 Task: Find connections with filter location Juye with filter topic #homes with filter profile language French with filter current company Careernet with filter school Hemchandracharya North Gujarat University with filter industry Airlines and Aviation with filter service category Information Security with filter keywords title Title Analyst
Action: Mouse moved to (478, 70)
Screenshot: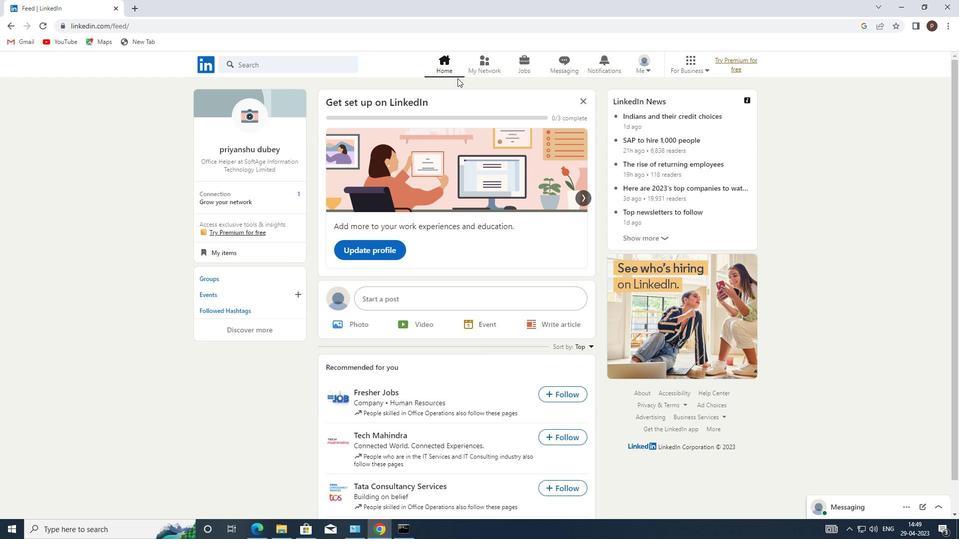 
Action: Mouse pressed left at (478, 70)
Screenshot: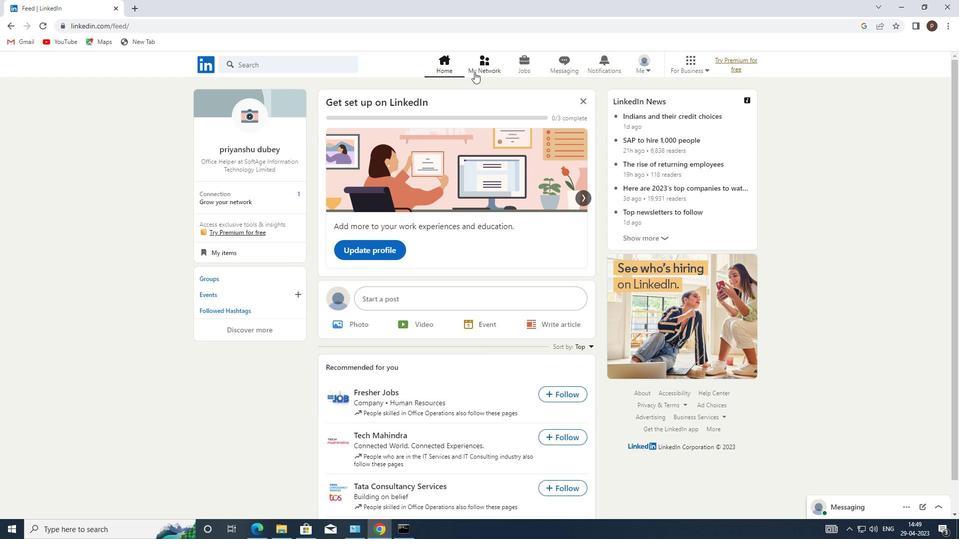 
Action: Mouse moved to (258, 119)
Screenshot: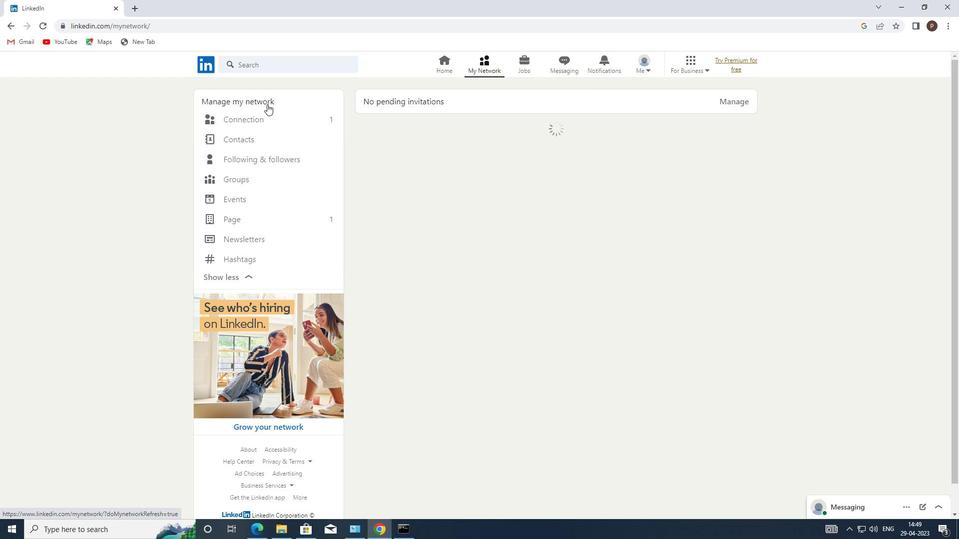 
Action: Mouse pressed left at (258, 119)
Screenshot: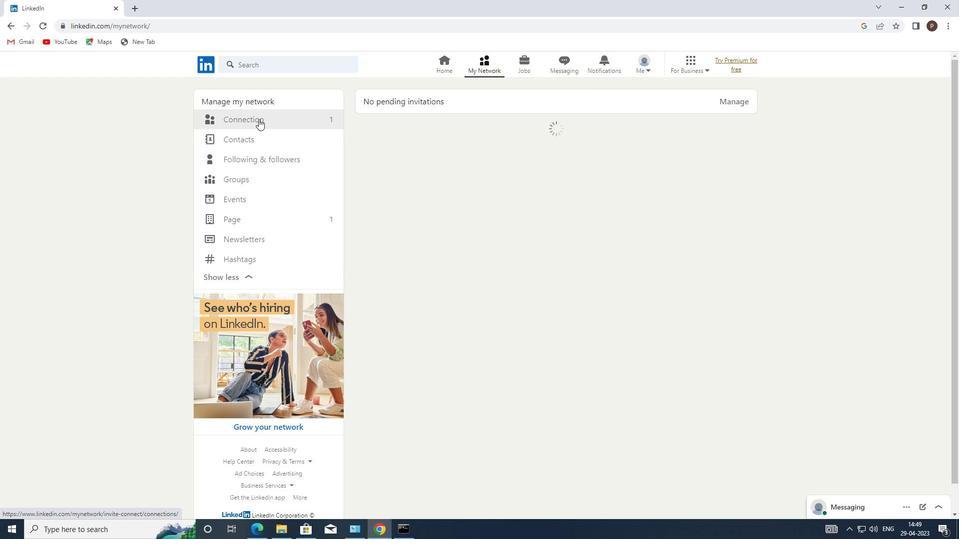 
Action: Mouse moved to (570, 122)
Screenshot: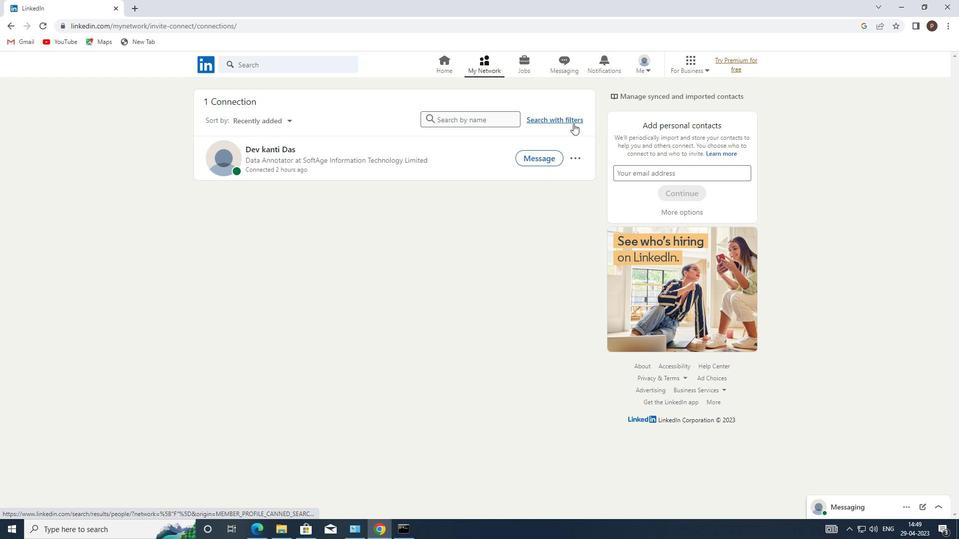 
Action: Mouse pressed left at (570, 122)
Screenshot: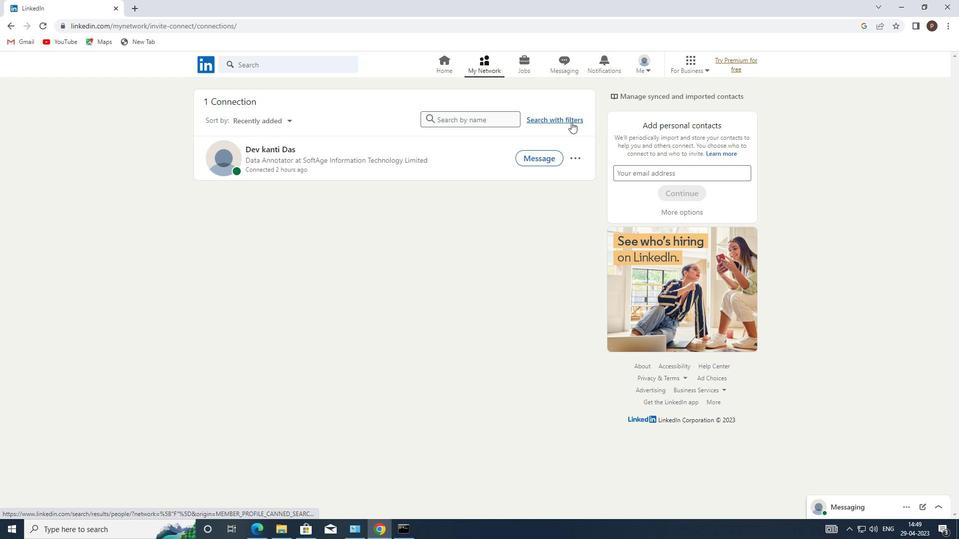 
Action: Mouse moved to (513, 92)
Screenshot: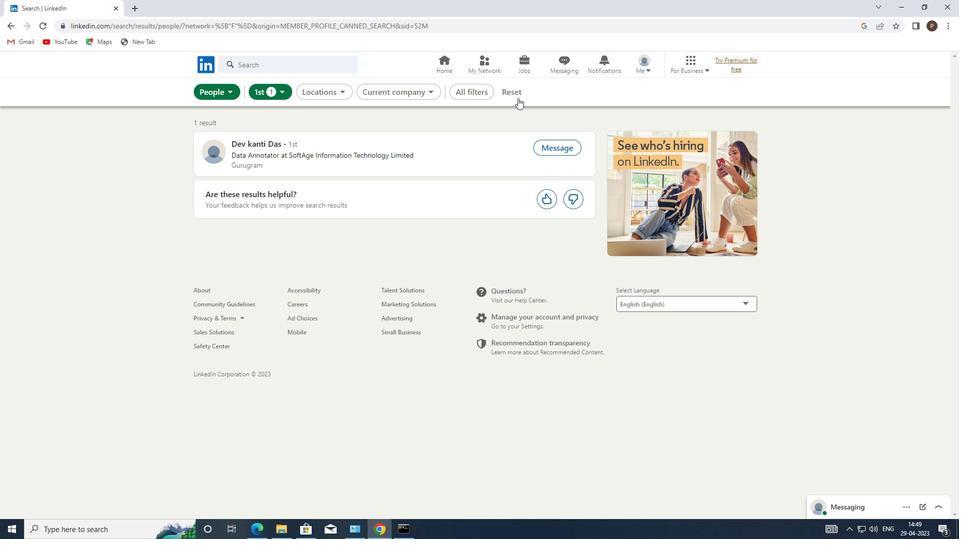 
Action: Mouse pressed left at (513, 92)
Screenshot: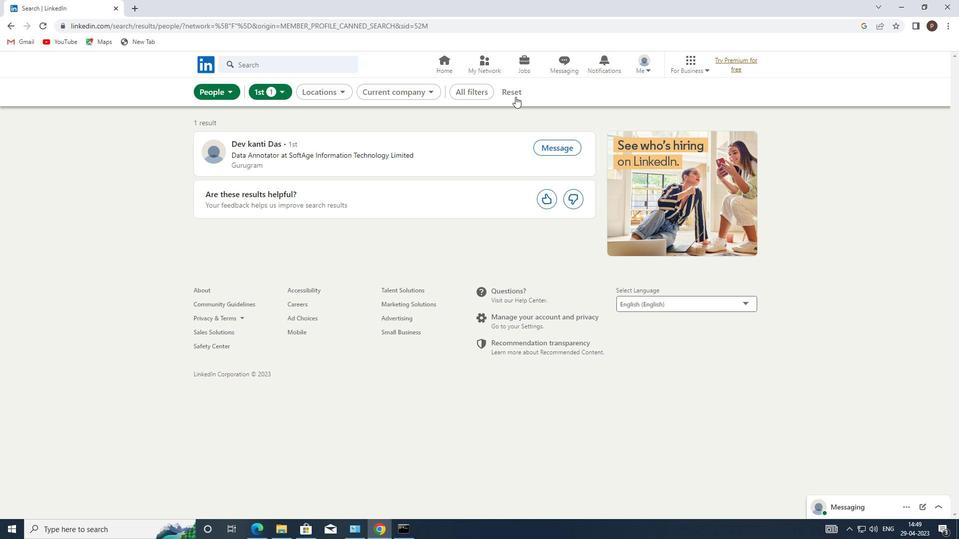 
Action: Mouse moved to (502, 92)
Screenshot: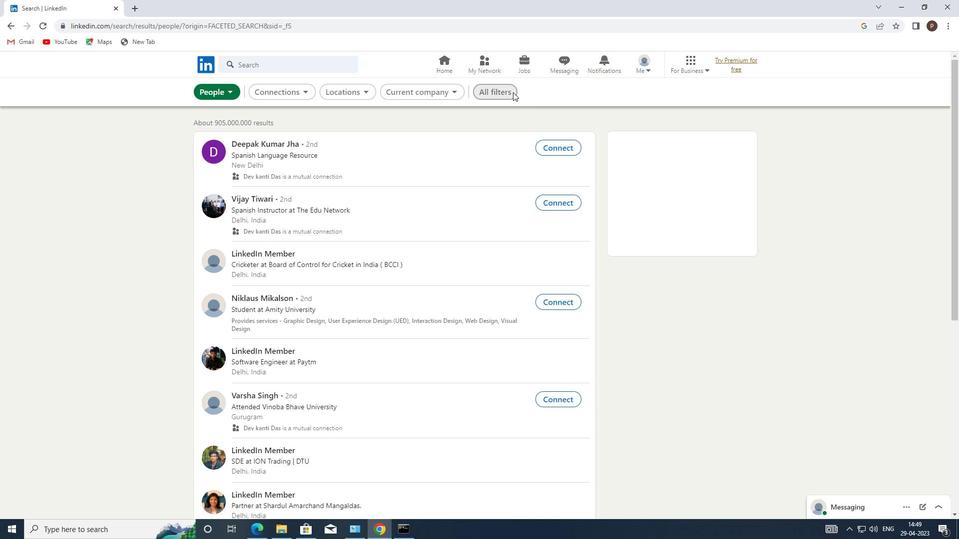 
Action: Mouse pressed left at (502, 92)
Screenshot: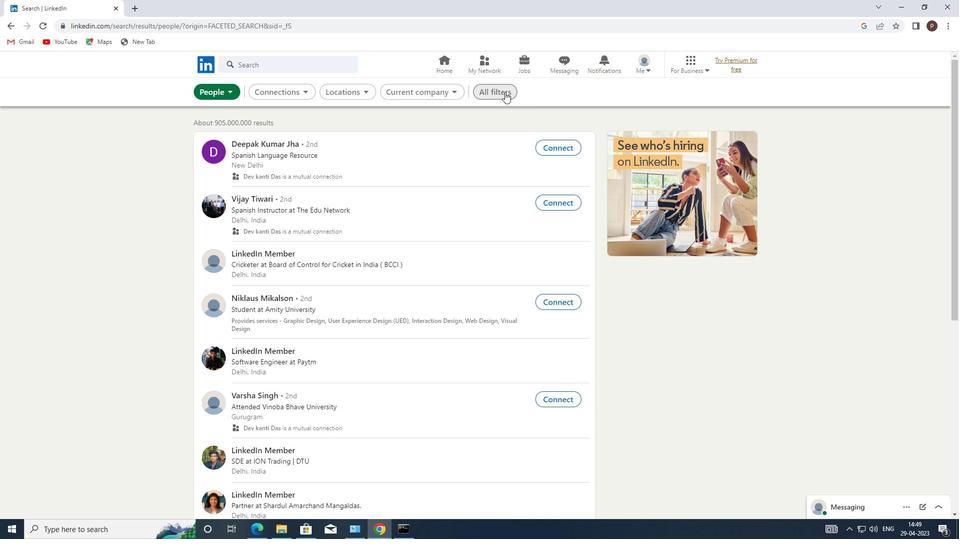 
Action: Mouse moved to (819, 352)
Screenshot: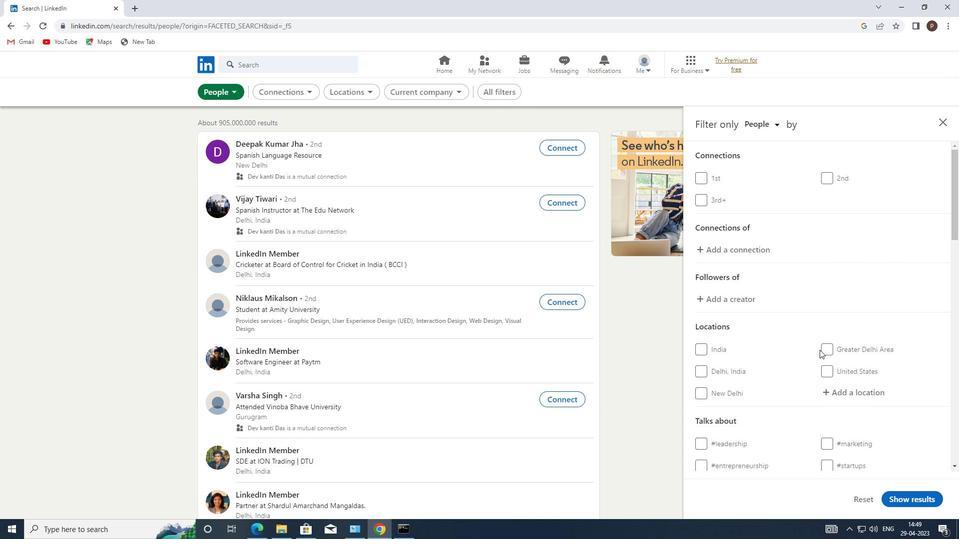
Action: Mouse scrolled (819, 351) with delta (0, 0)
Screenshot: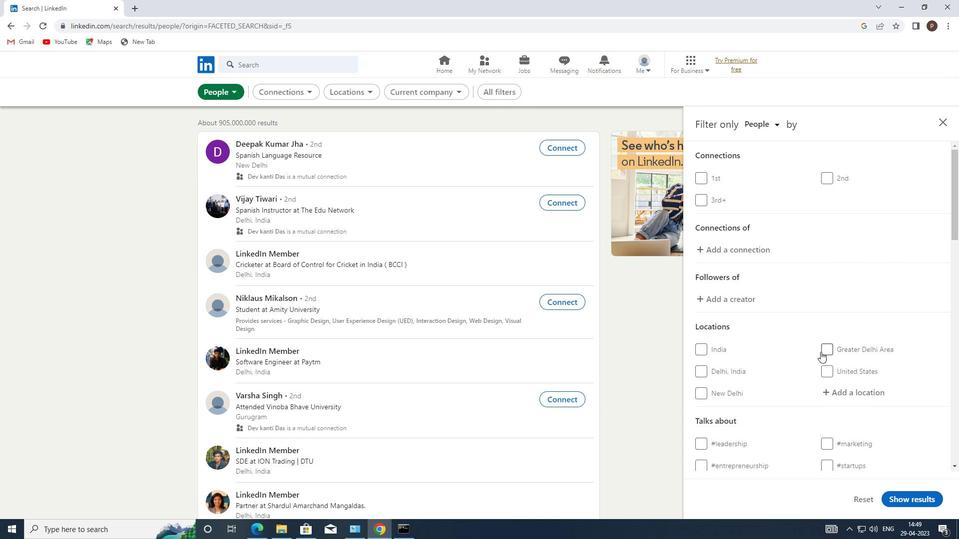 
Action: Mouse moved to (818, 351)
Screenshot: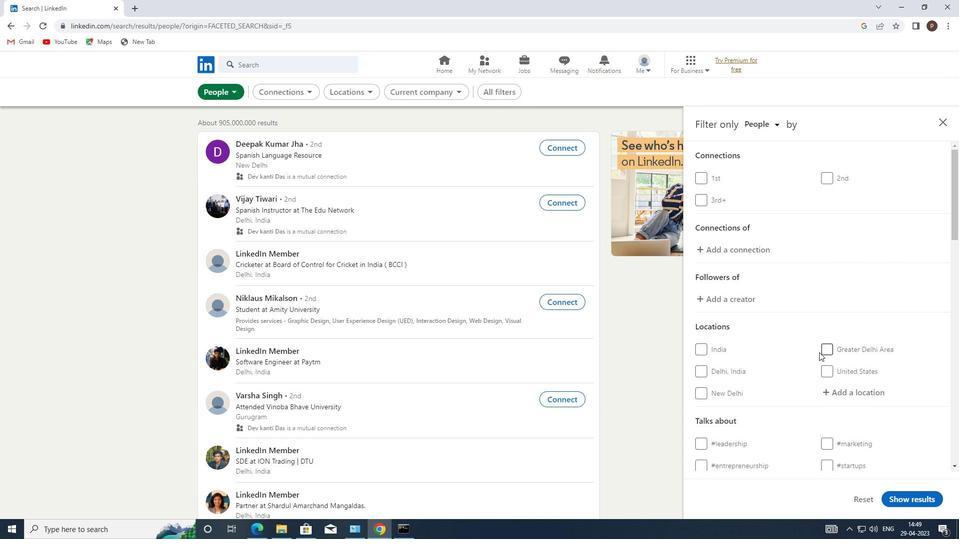 
Action: Mouse scrolled (818, 351) with delta (0, 0)
Screenshot: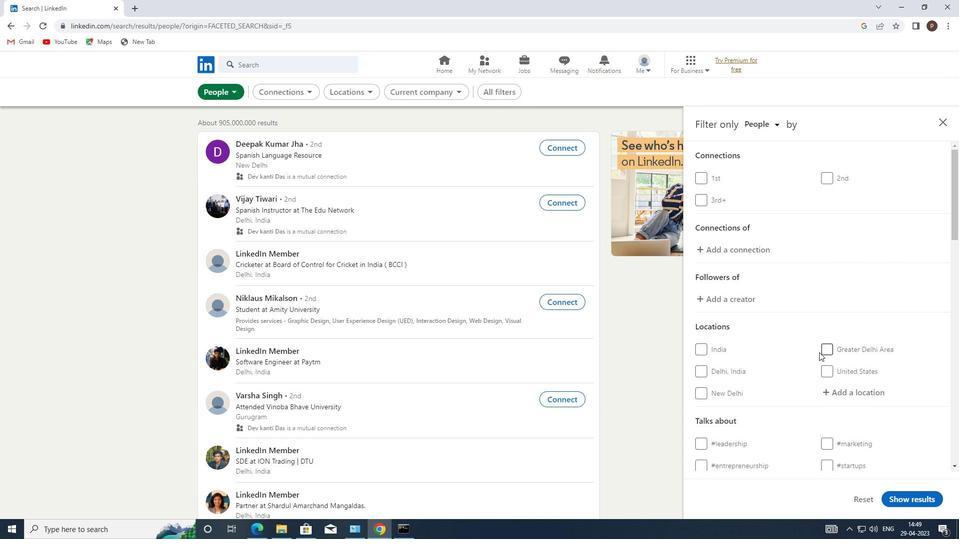 
Action: Mouse moved to (837, 293)
Screenshot: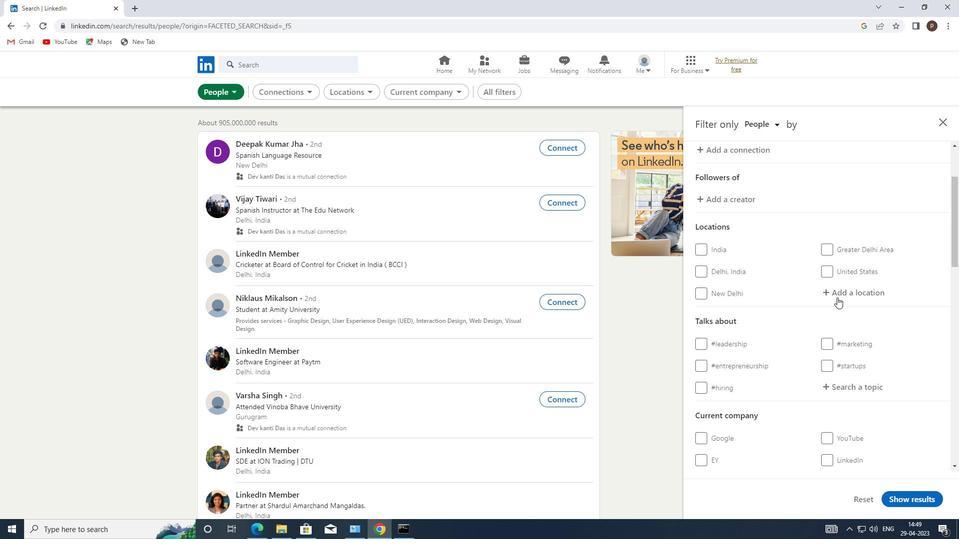 
Action: Mouse pressed left at (837, 293)
Screenshot: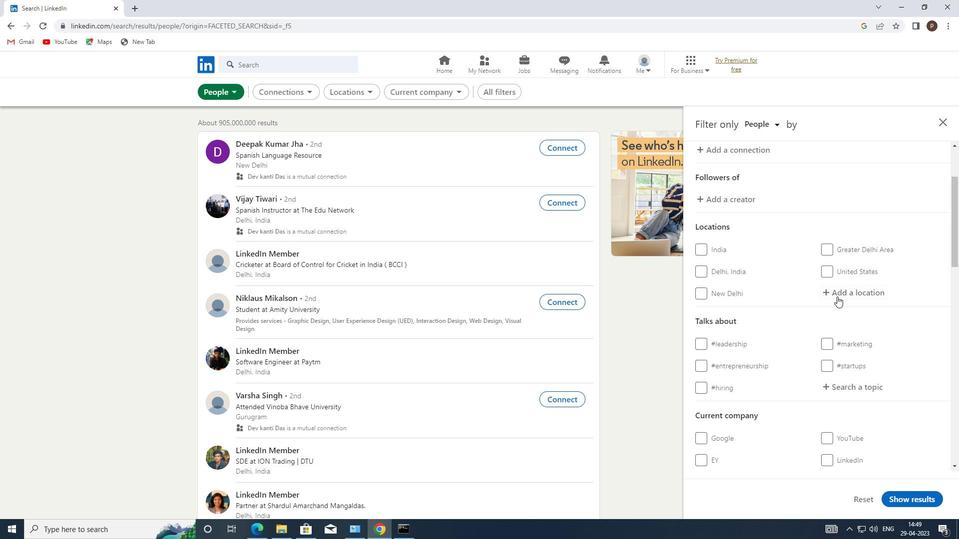 
Action: Key pressed j<Key.caps_lock>uye<Key.space>
Screenshot: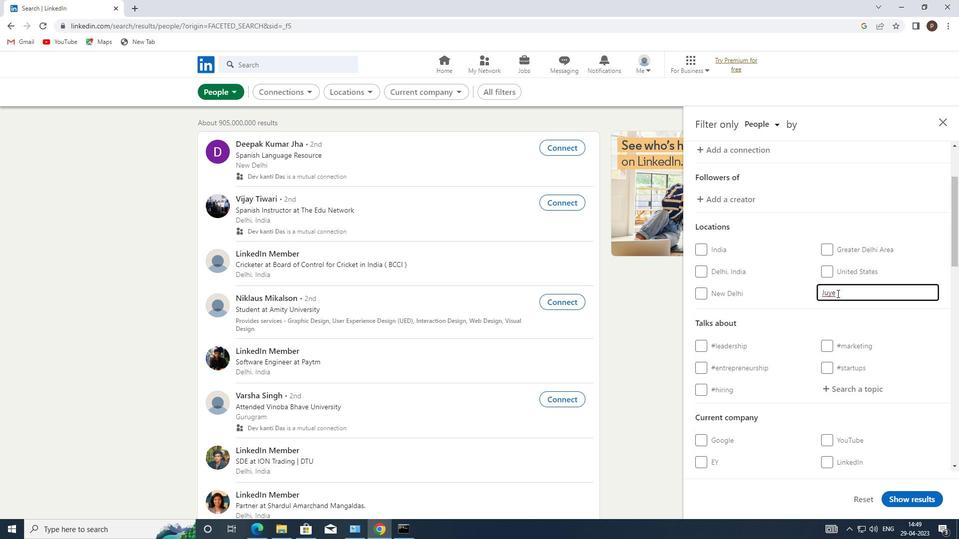 
Action: Mouse moved to (832, 390)
Screenshot: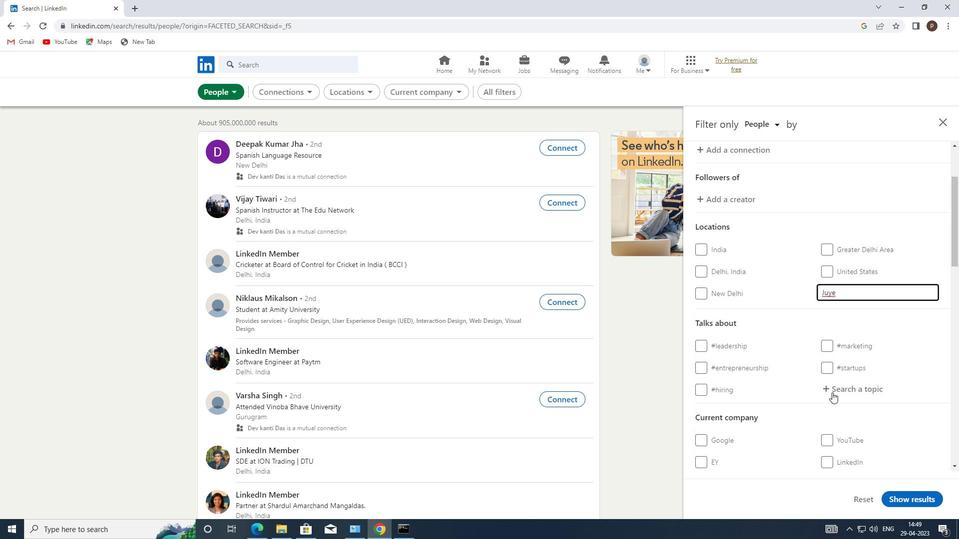 
Action: Mouse pressed left at (832, 390)
Screenshot: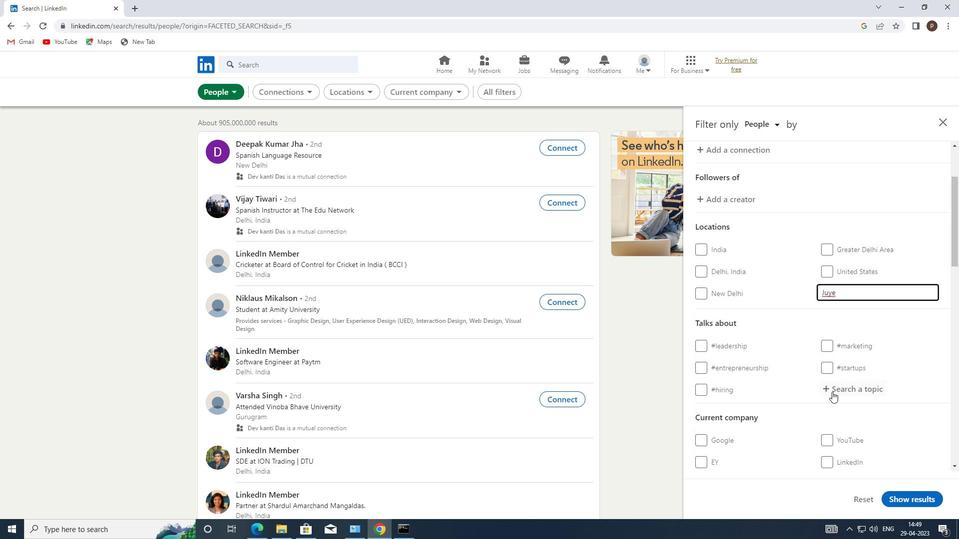 
Action: Mouse moved to (832, 389)
Screenshot: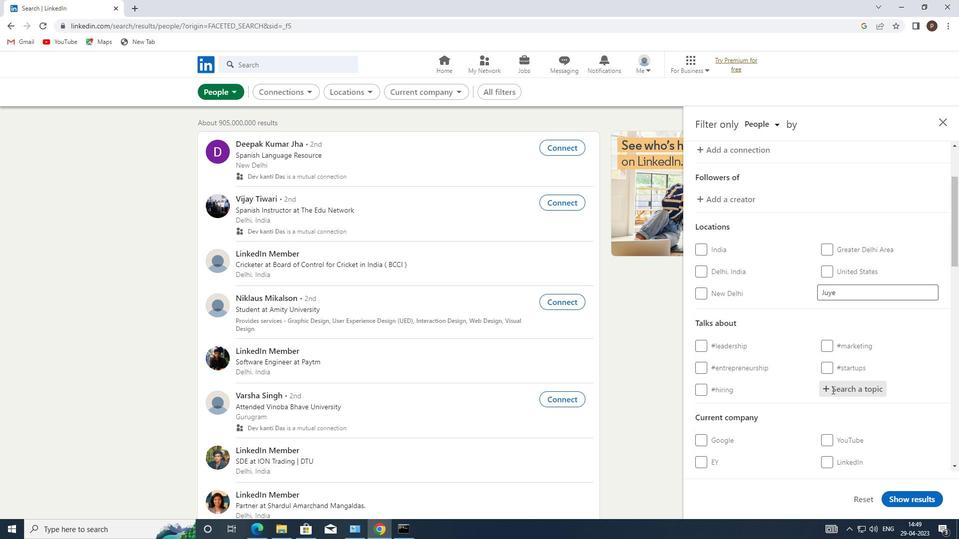 
Action: Mouse pressed left at (832, 389)
Screenshot: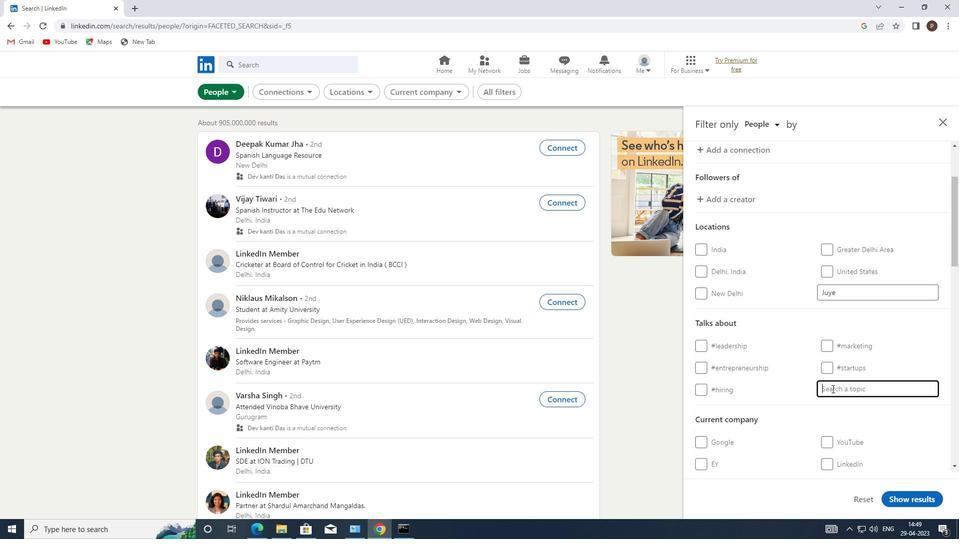 
Action: Key pressed <Key.shift>#HOMES
Screenshot: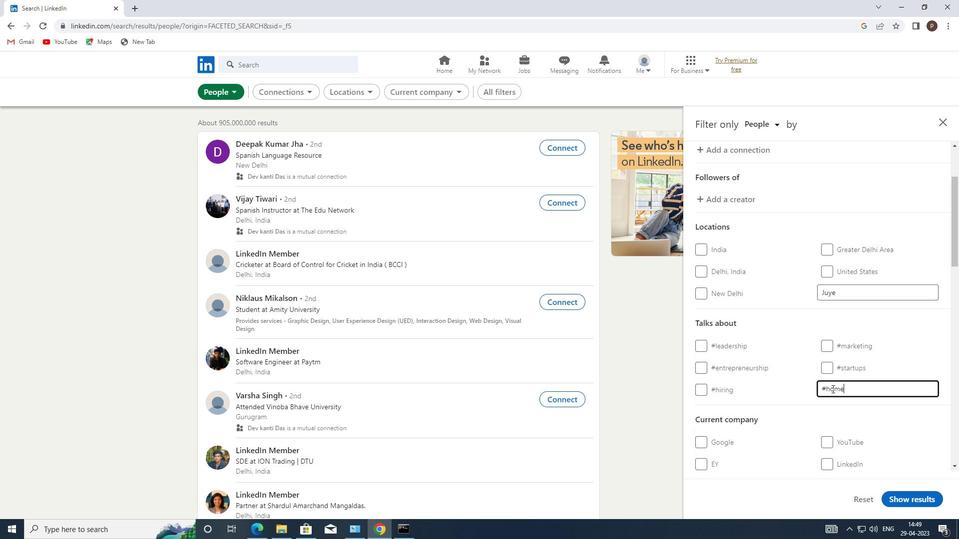 
Action: Mouse moved to (782, 419)
Screenshot: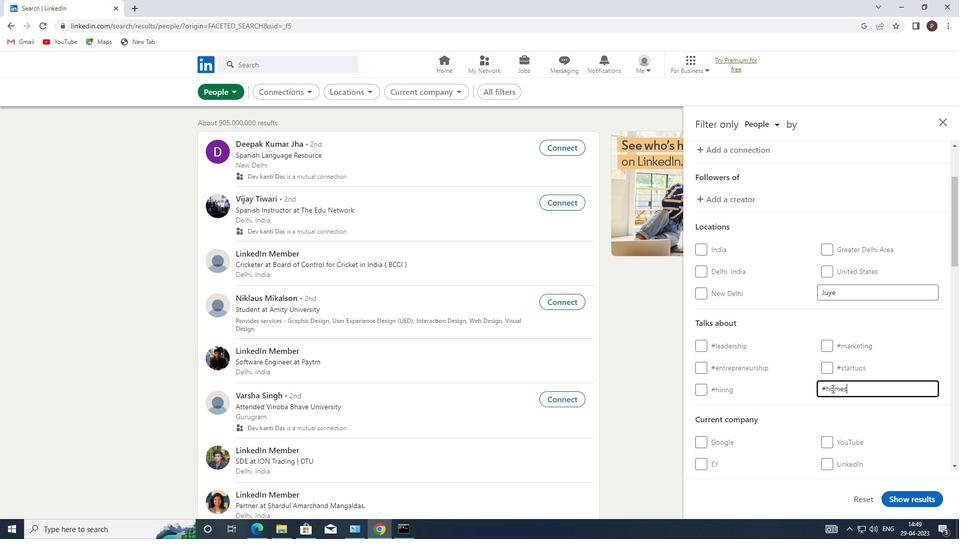 
Action: Mouse scrolled (782, 418) with delta (0, 0)
Screenshot: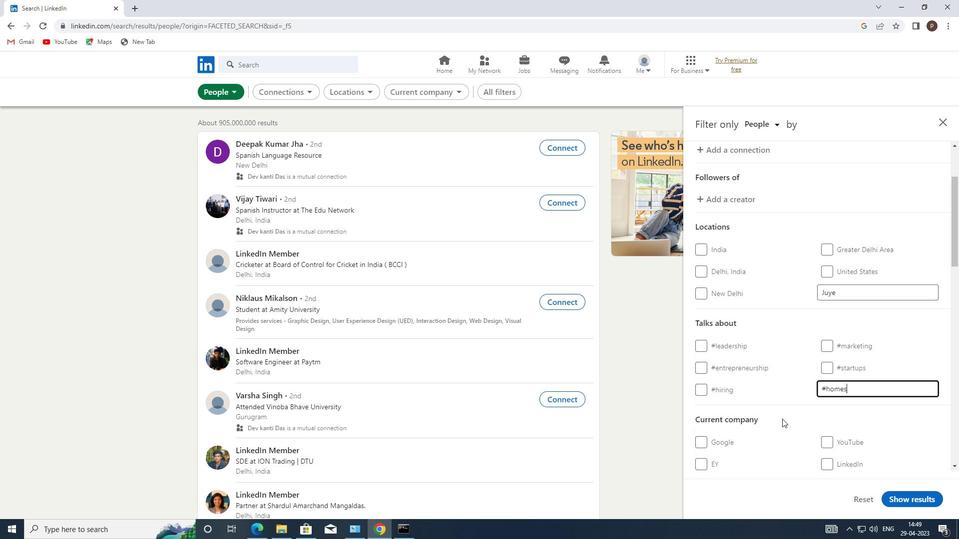 
Action: Mouse scrolled (782, 418) with delta (0, 0)
Screenshot: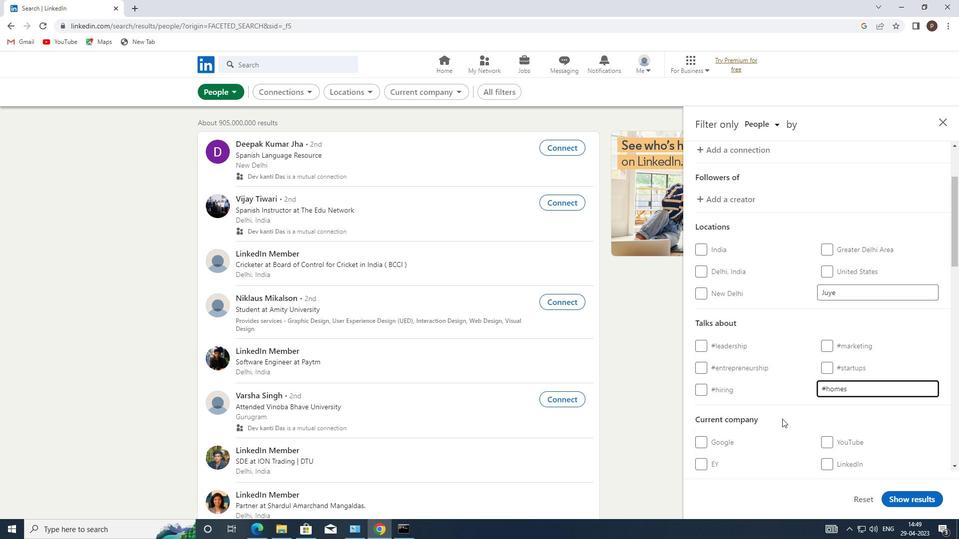 
Action: Mouse moved to (768, 407)
Screenshot: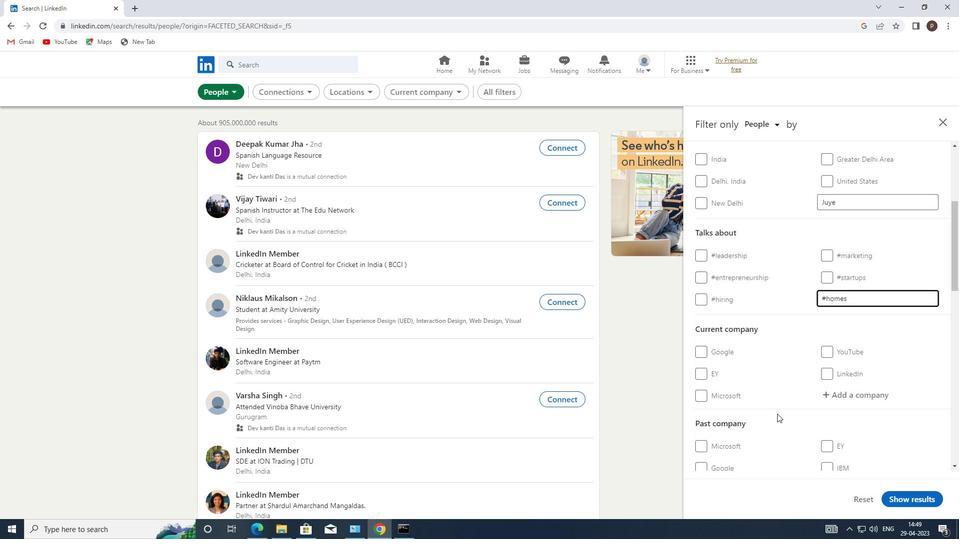 
Action: Mouse scrolled (768, 406) with delta (0, 0)
Screenshot: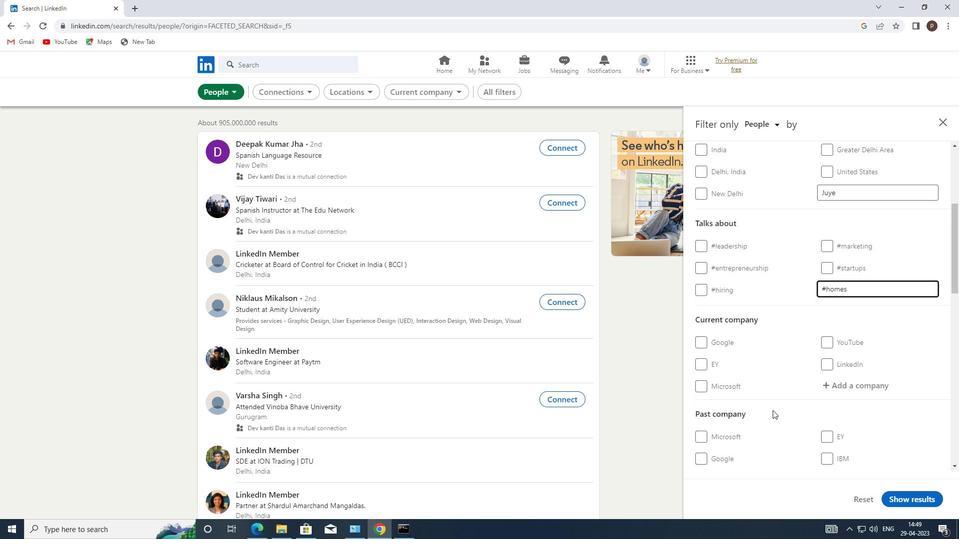 
Action: Mouse scrolled (768, 406) with delta (0, 0)
Screenshot: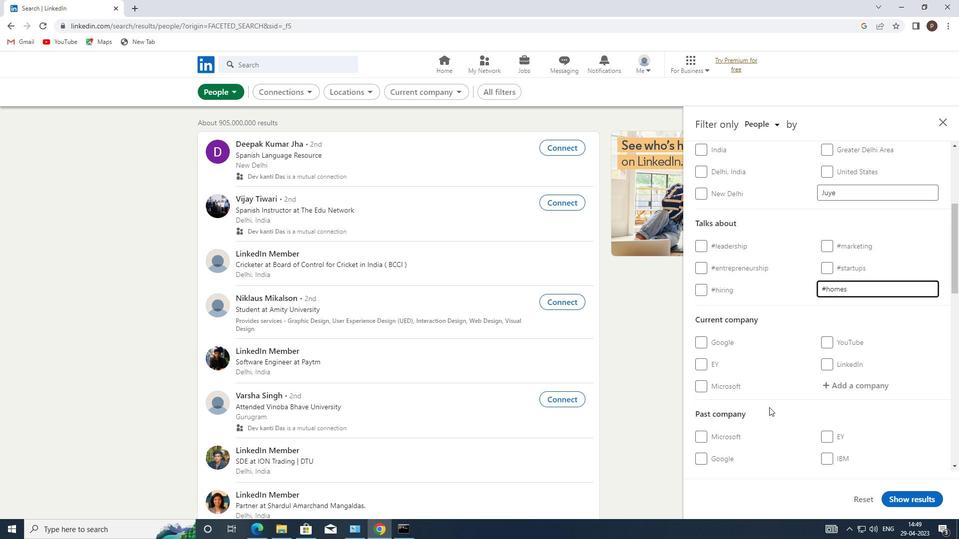 
Action: Mouse moved to (805, 408)
Screenshot: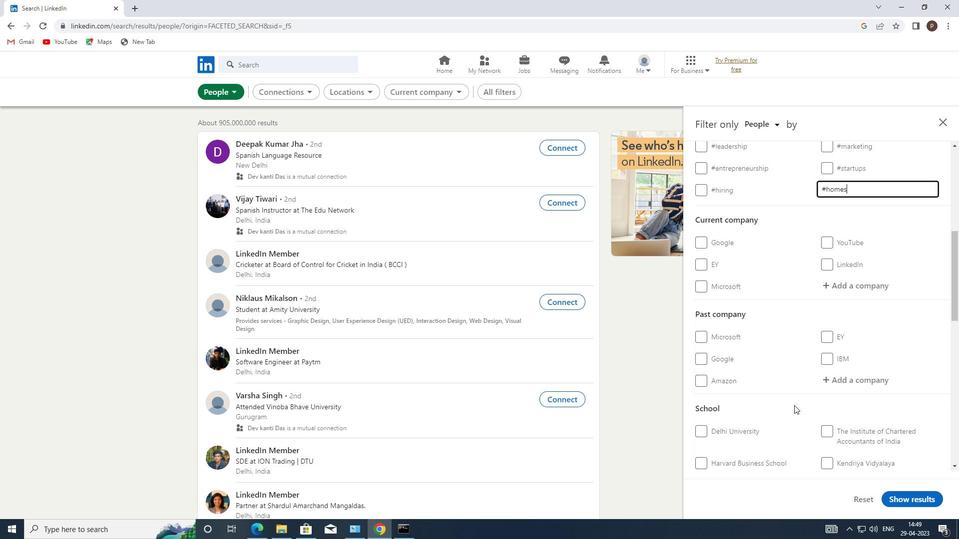 
Action: Mouse scrolled (805, 408) with delta (0, 0)
Screenshot: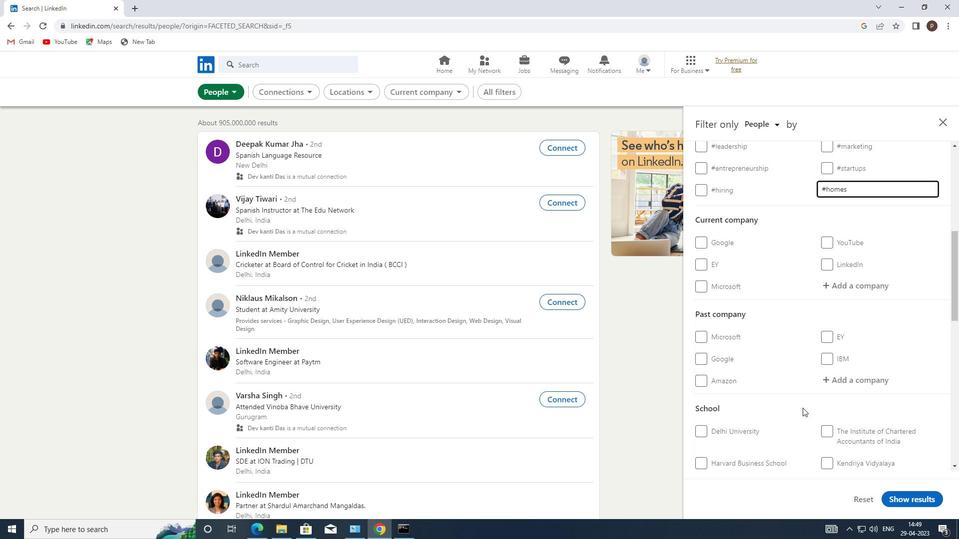 
Action: Mouse moved to (805, 409)
Screenshot: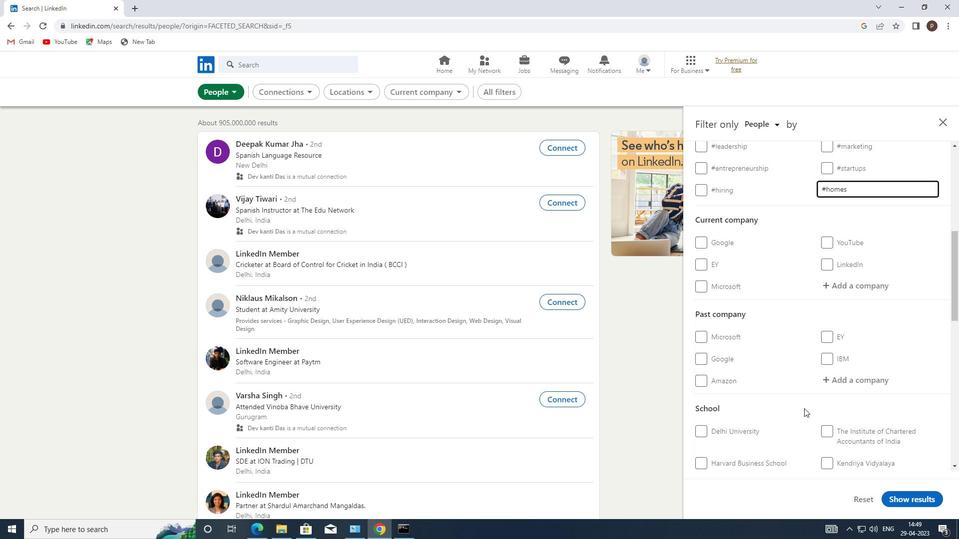 
Action: Mouse scrolled (805, 408) with delta (0, 0)
Screenshot: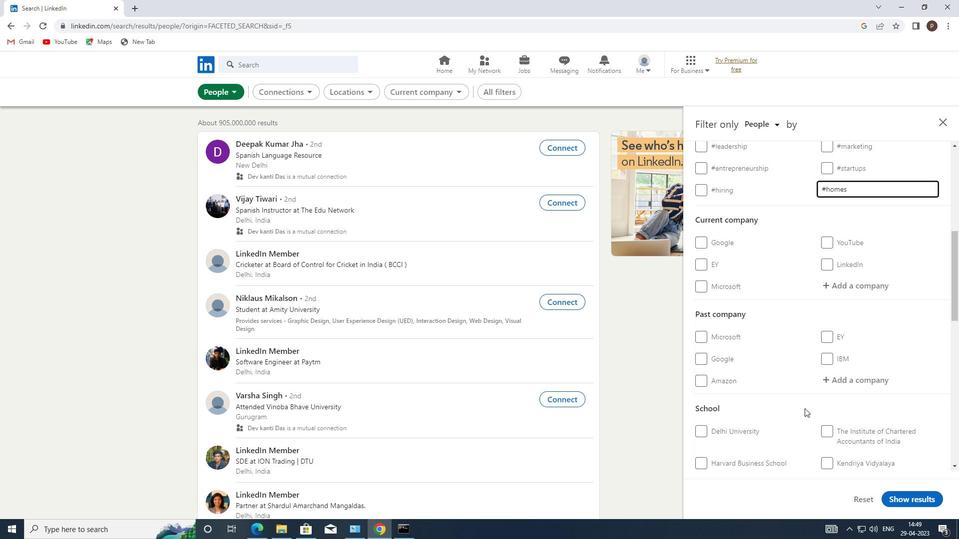
Action: Mouse moved to (788, 404)
Screenshot: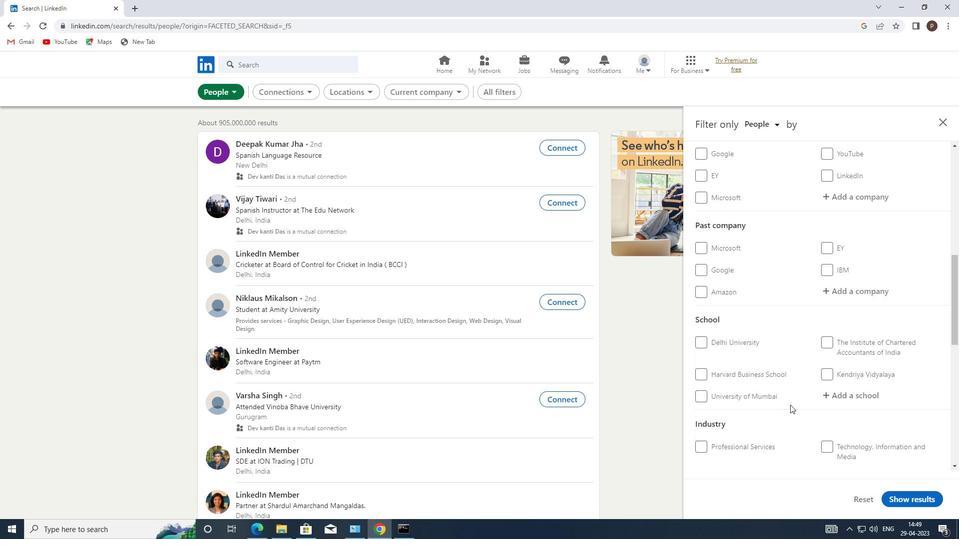 
Action: Mouse scrolled (788, 404) with delta (0, 0)
Screenshot: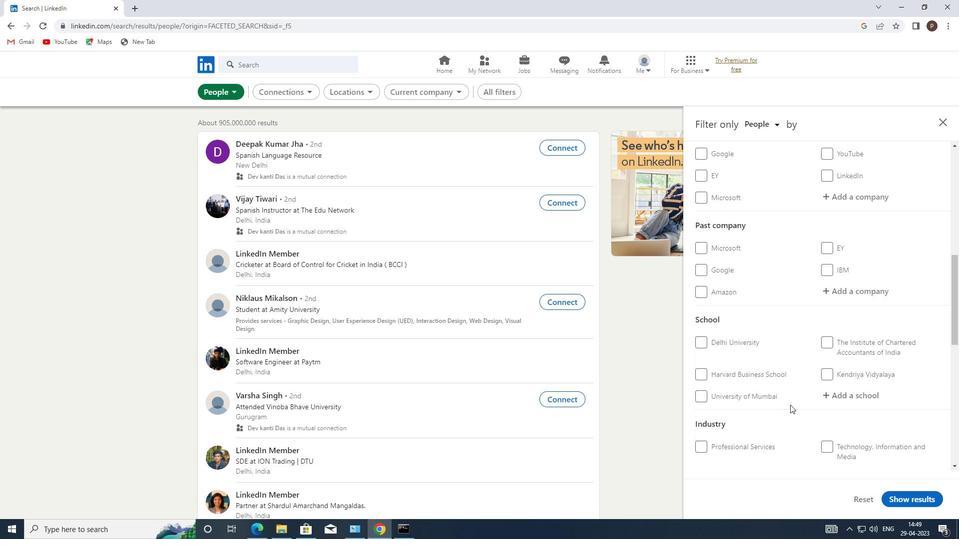 
Action: Mouse scrolled (788, 404) with delta (0, 0)
Screenshot: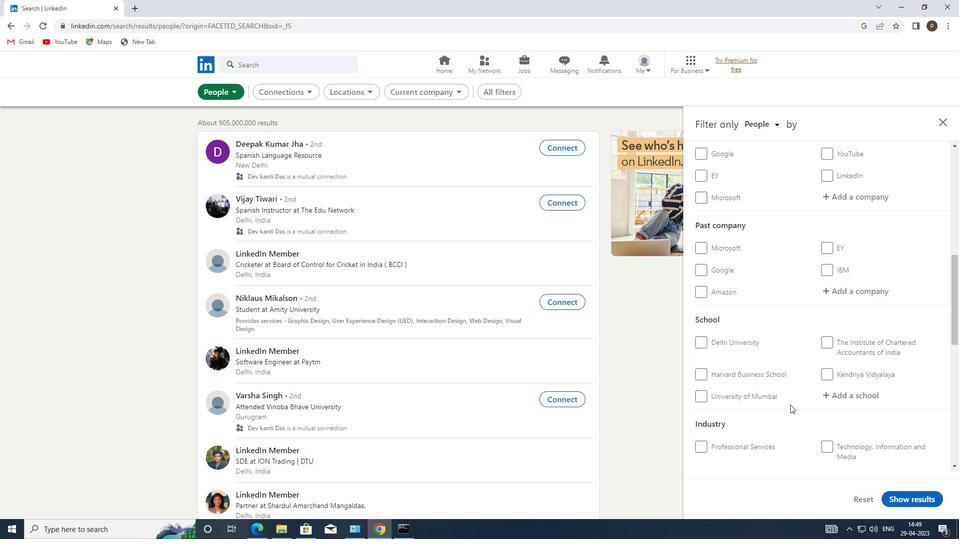 
Action: Mouse scrolled (788, 404) with delta (0, 0)
Screenshot: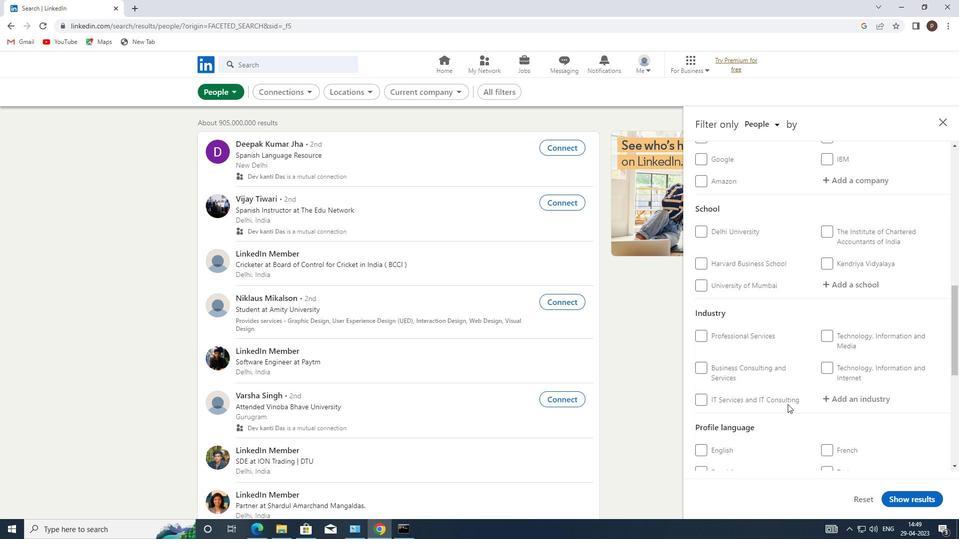 
Action: Mouse scrolled (788, 404) with delta (0, 0)
Screenshot: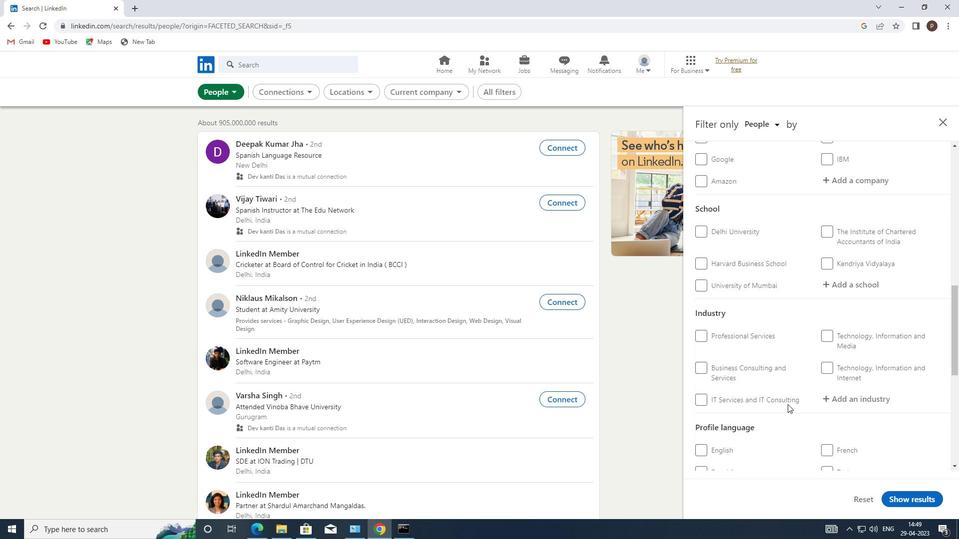 
Action: Mouse moved to (826, 351)
Screenshot: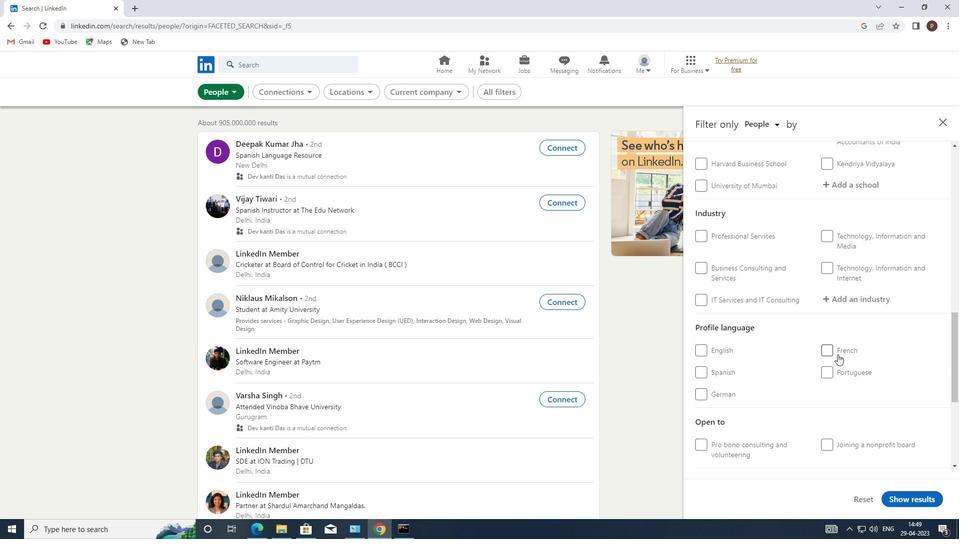 
Action: Mouse pressed left at (826, 351)
Screenshot: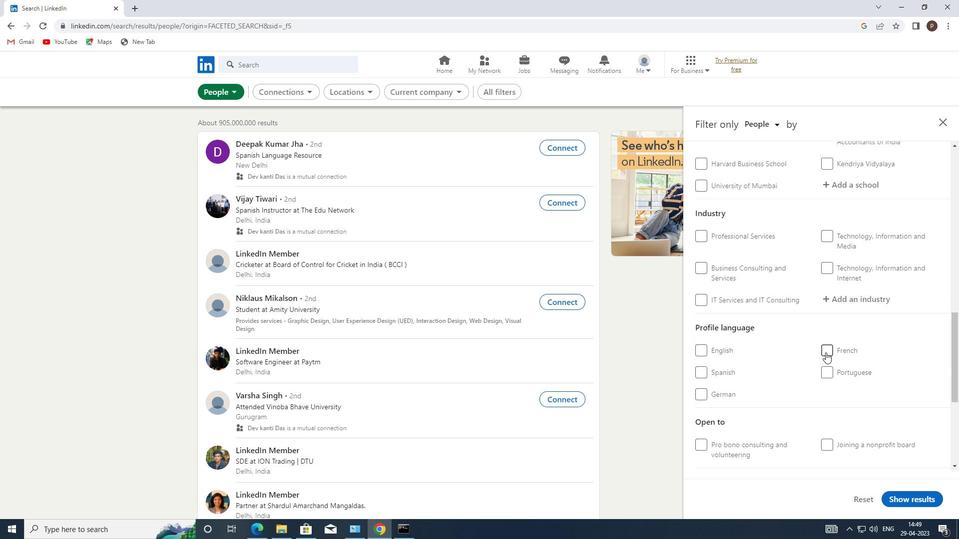 
Action: Mouse moved to (830, 333)
Screenshot: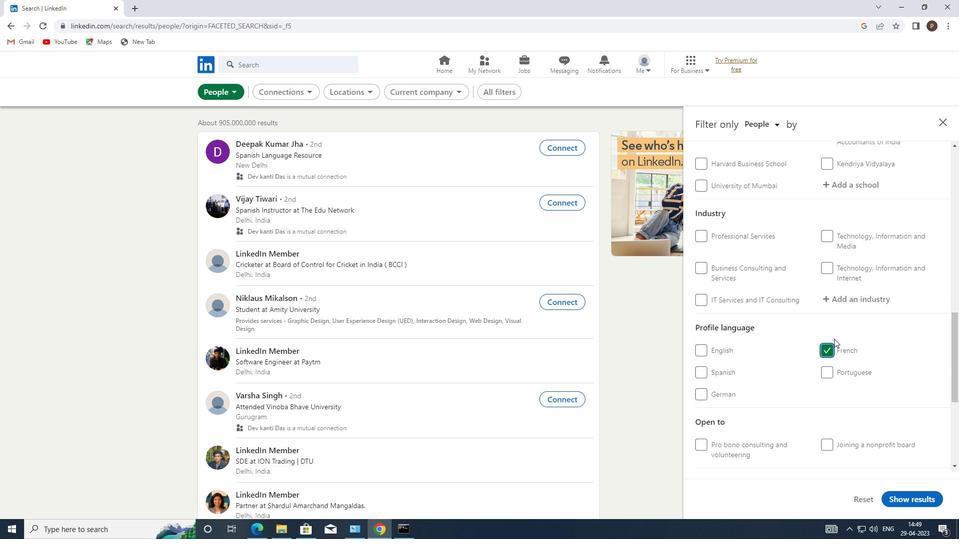 
Action: Mouse scrolled (830, 333) with delta (0, 0)
Screenshot: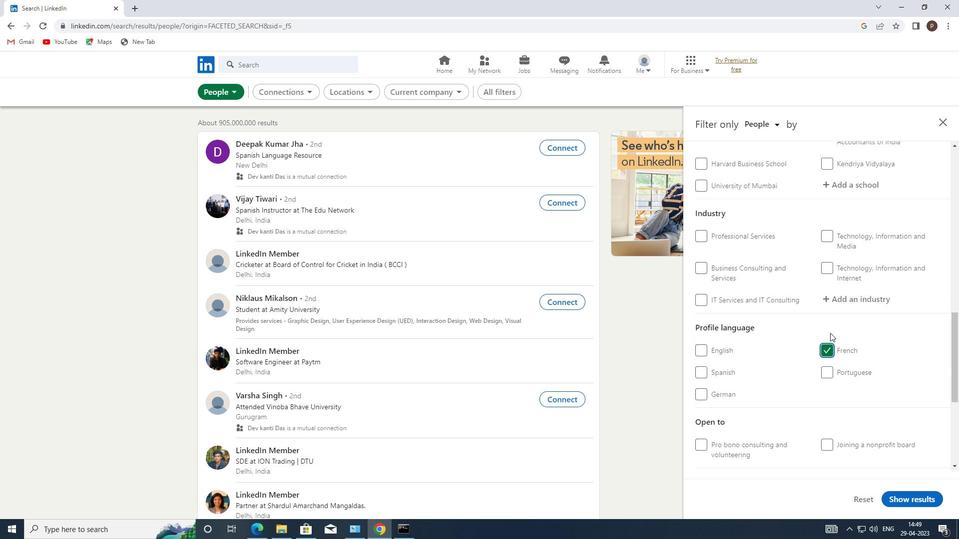 
Action: Mouse scrolled (830, 333) with delta (0, 0)
Screenshot: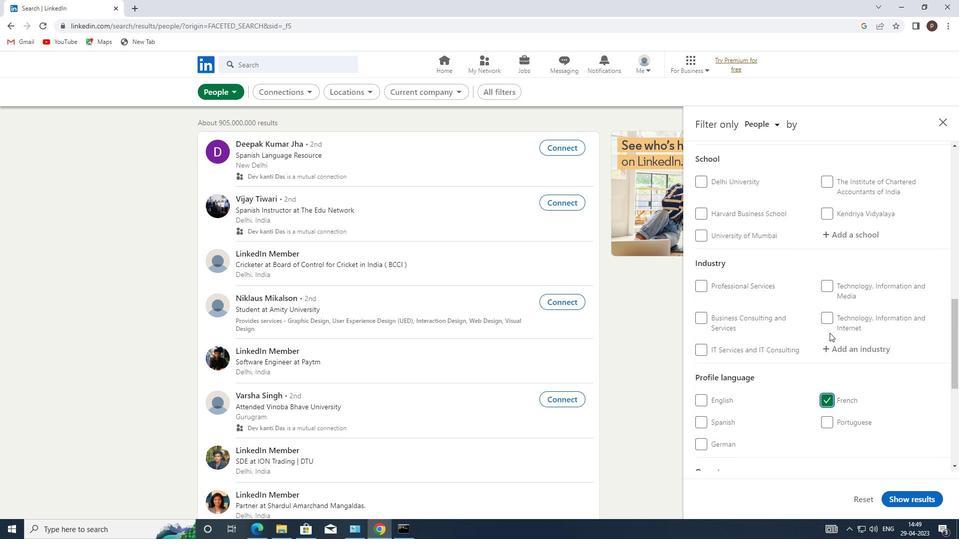 
Action: Mouse scrolled (830, 333) with delta (0, 0)
Screenshot: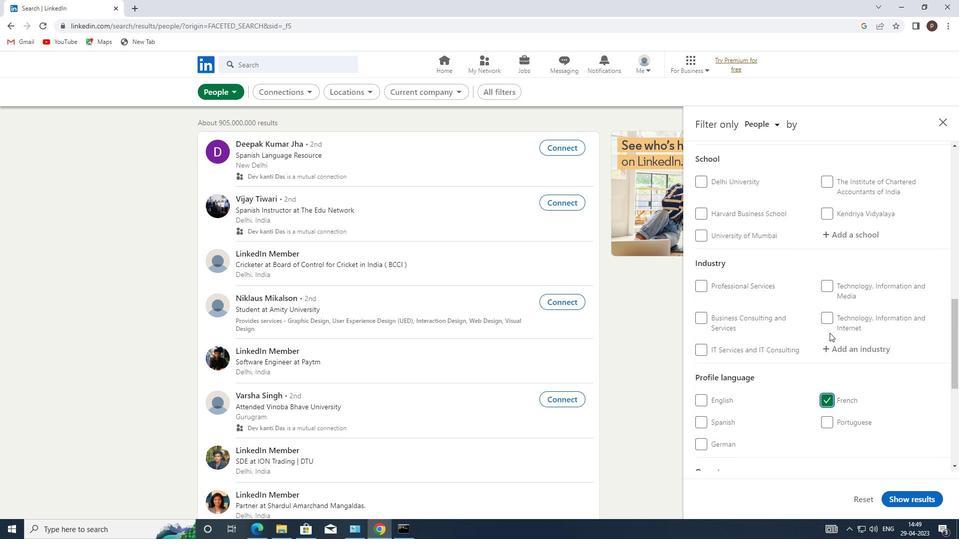 
Action: Mouse scrolled (830, 333) with delta (0, 0)
Screenshot: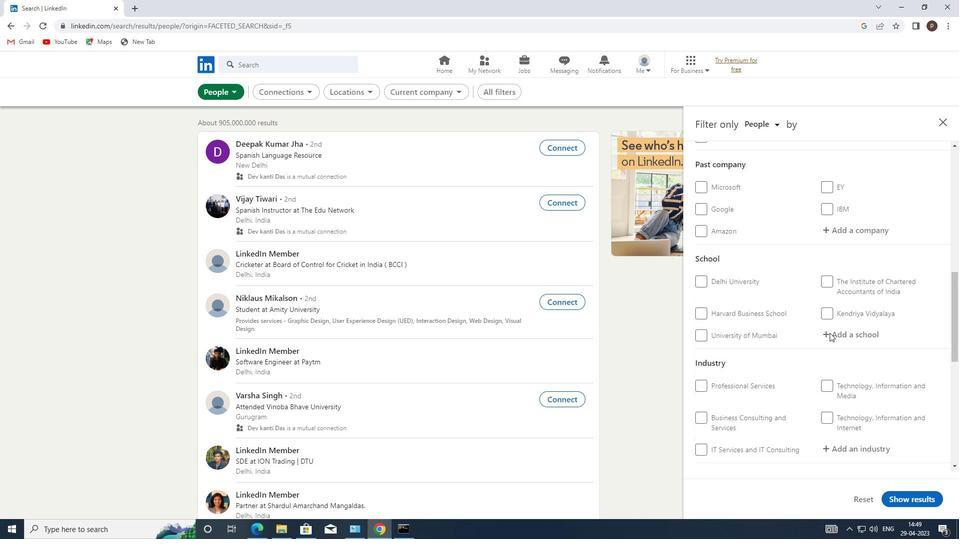 
Action: Mouse scrolled (830, 333) with delta (0, 0)
Screenshot: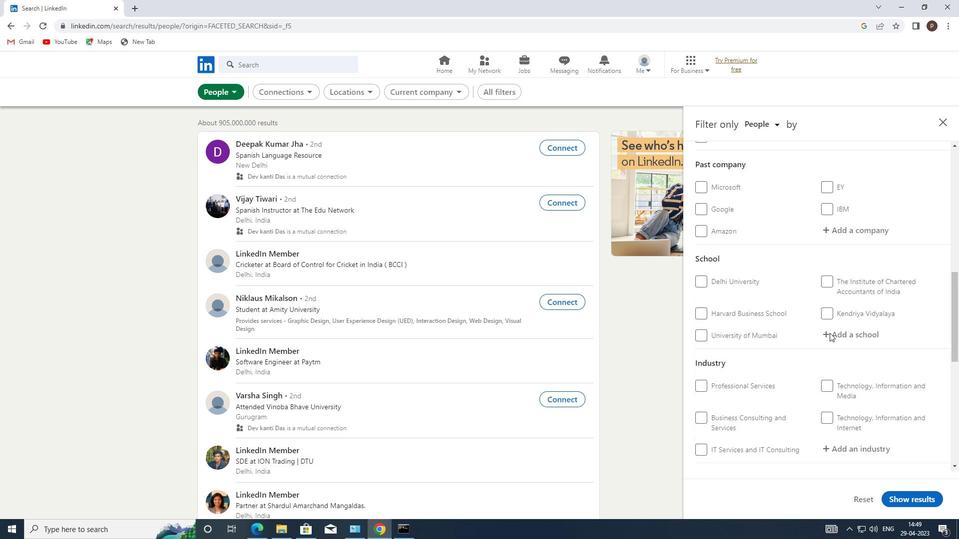 
Action: Mouse scrolled (830, 333) with delta (0, 0)
Screenshot: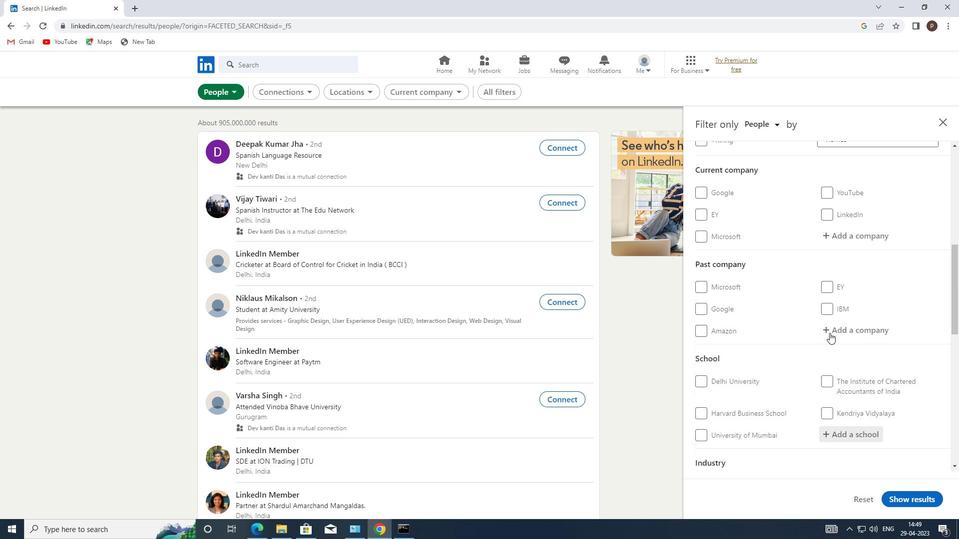 
Action: Mouse moved to (849, 292)
Screenshot: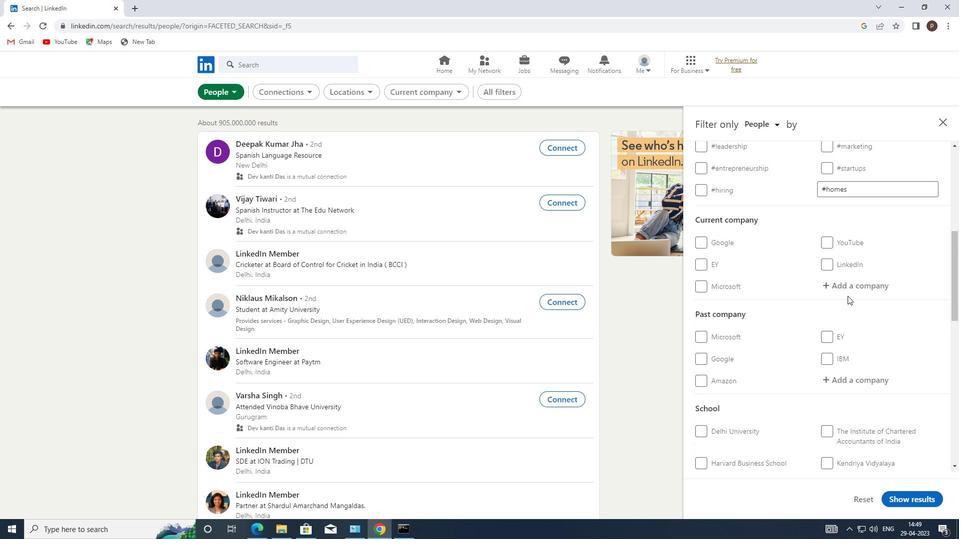 
Action: Mouse pressed left at (849, 292)
Screenshot: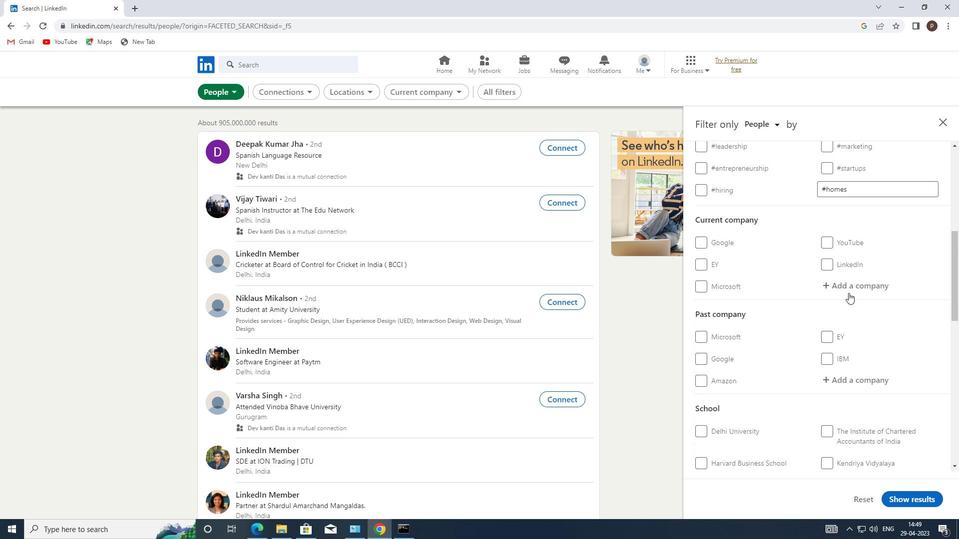
Action: Mouse moved to (849, 292)
Screenshot: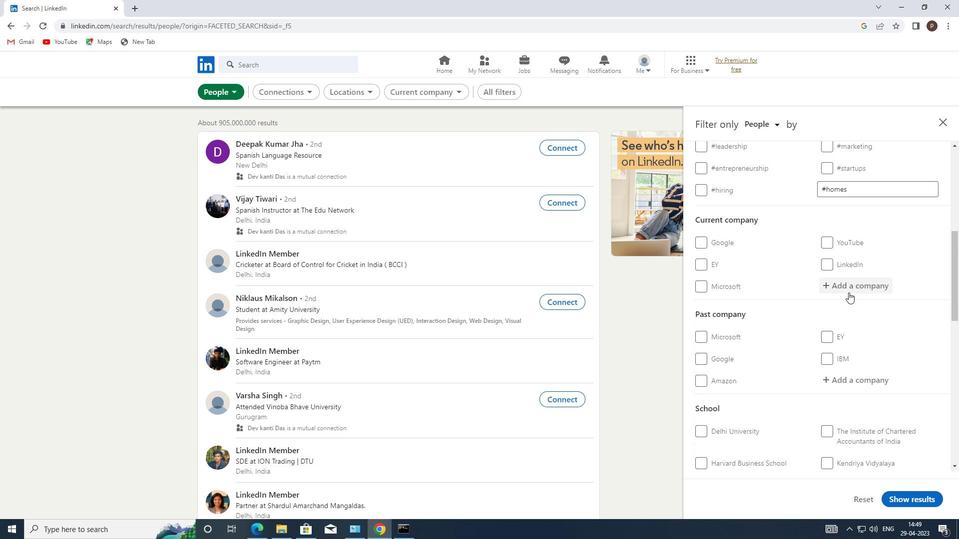 
Action: Key pressed <Key.caps_lock>C<Key.caps_lock>AREERNET
Screenshot: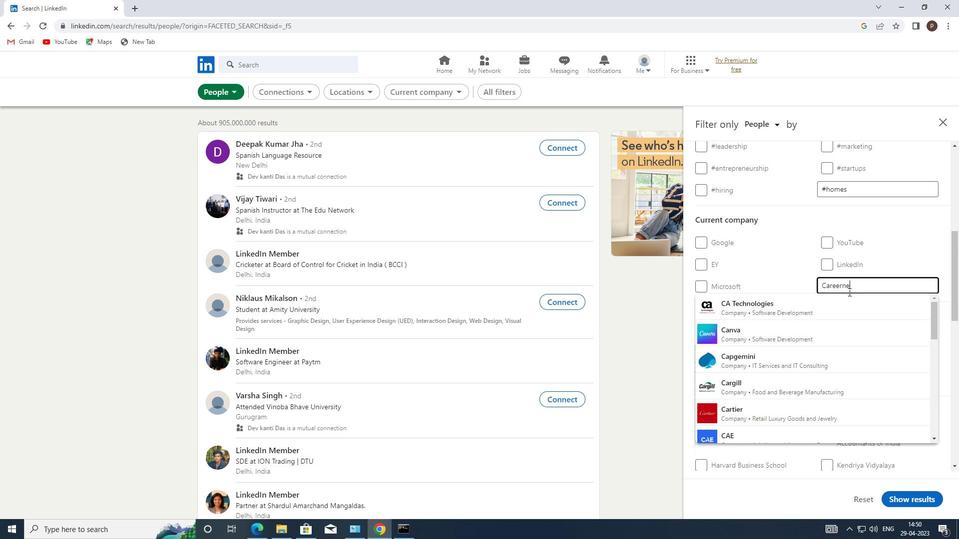 
Action: Mouse moved to (773, 305)
Screenshot: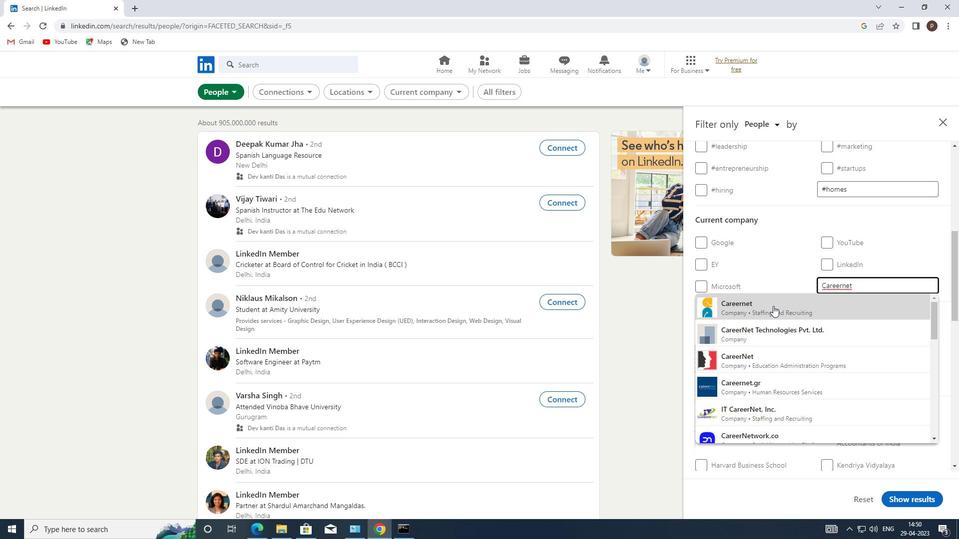 
Action: Mouse pressed left at (773, 305)
Screenshot: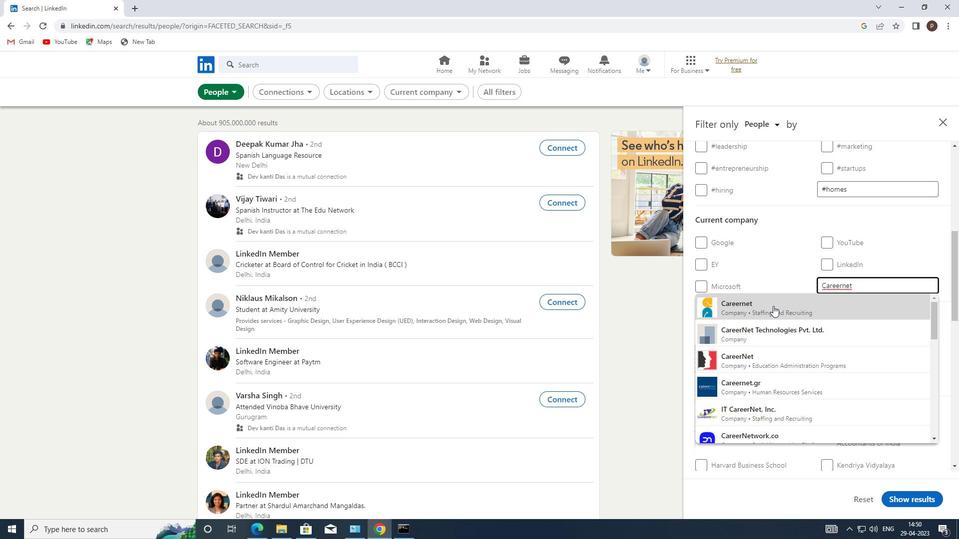 
Action: Mouse moved to (774, 304)
Screenshot: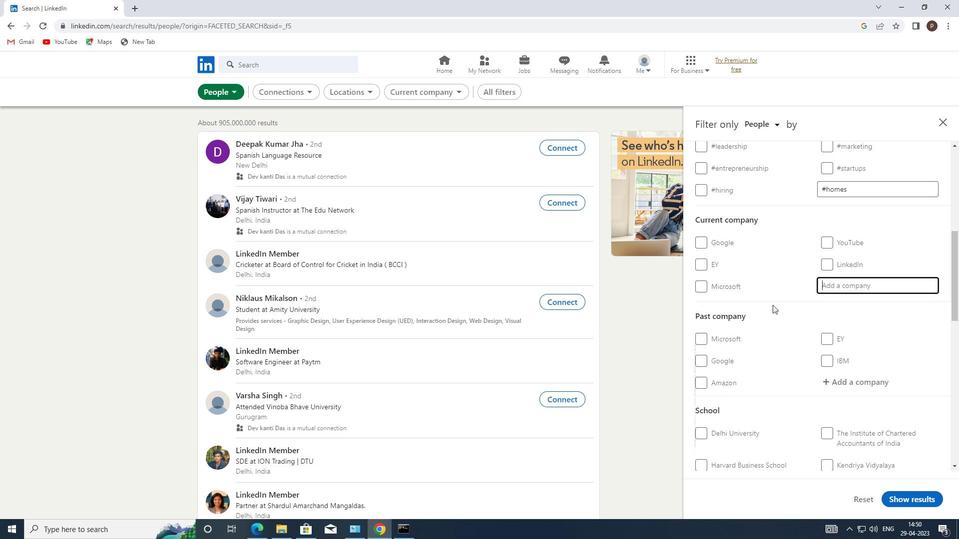 
Action: Mouse scrolled (774, 303) with delta (0, 0)
Screenshot: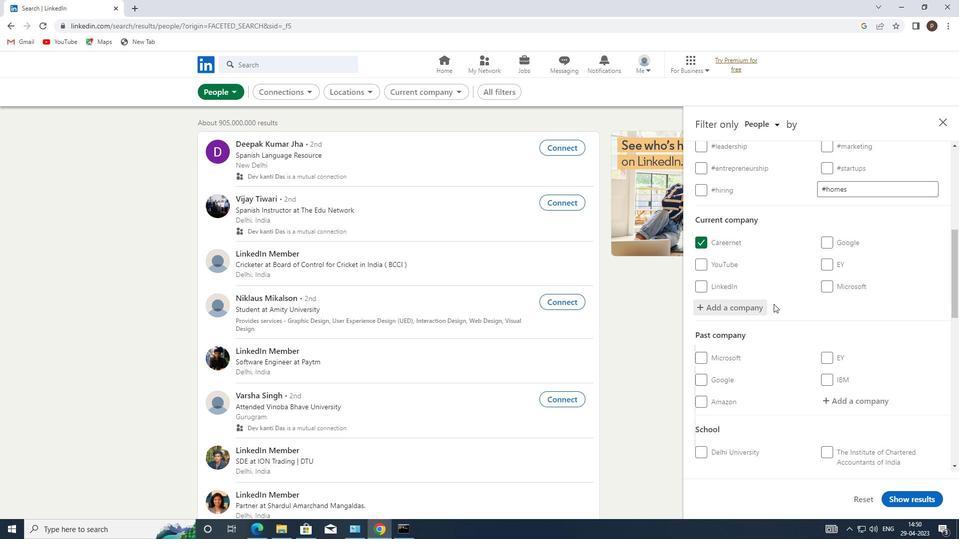 
Action: Mouse scrolled (774, 303) with delta (0, 0)
Screenshot: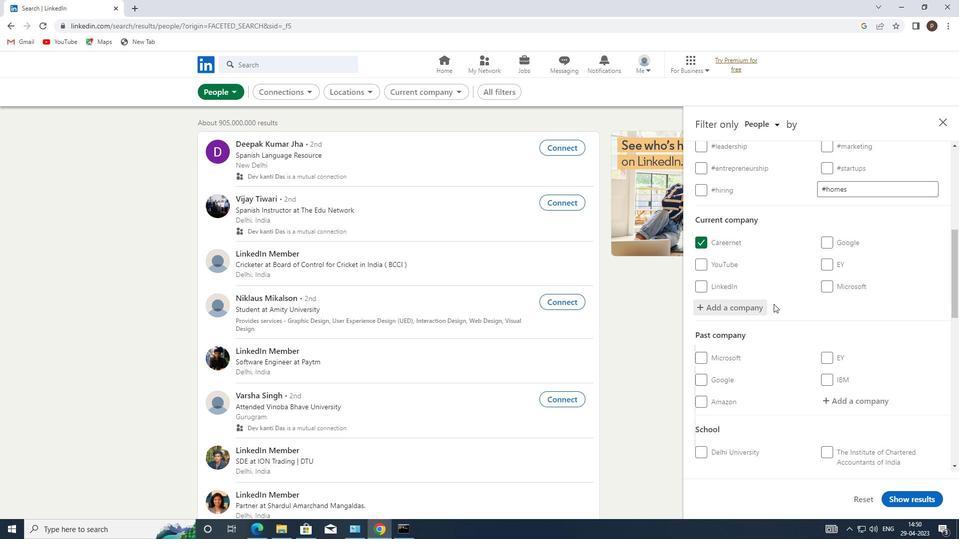 
Action: Mouse moved to (776, 307)
Screenshot: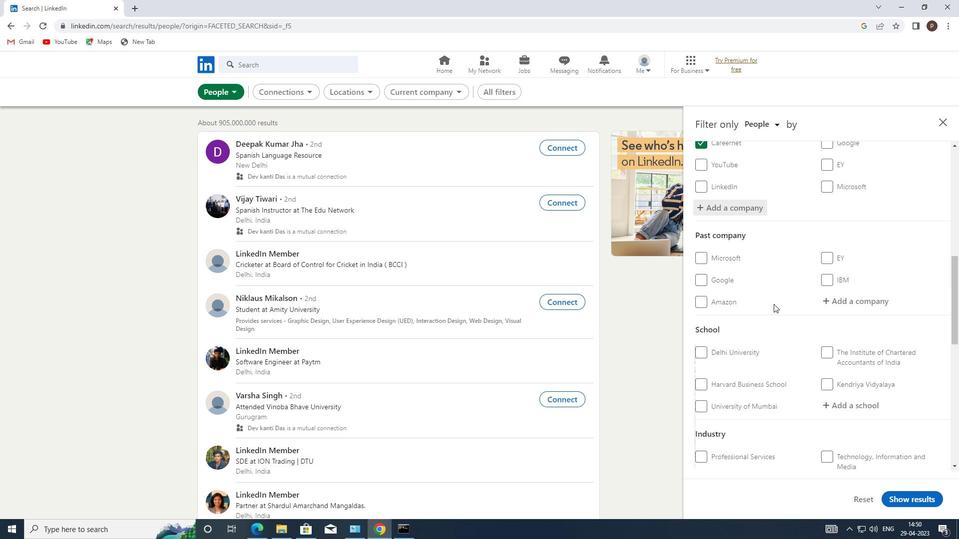 
Action: Mouse scrolled (776, 307) with delta (0, 0)
Screenshot: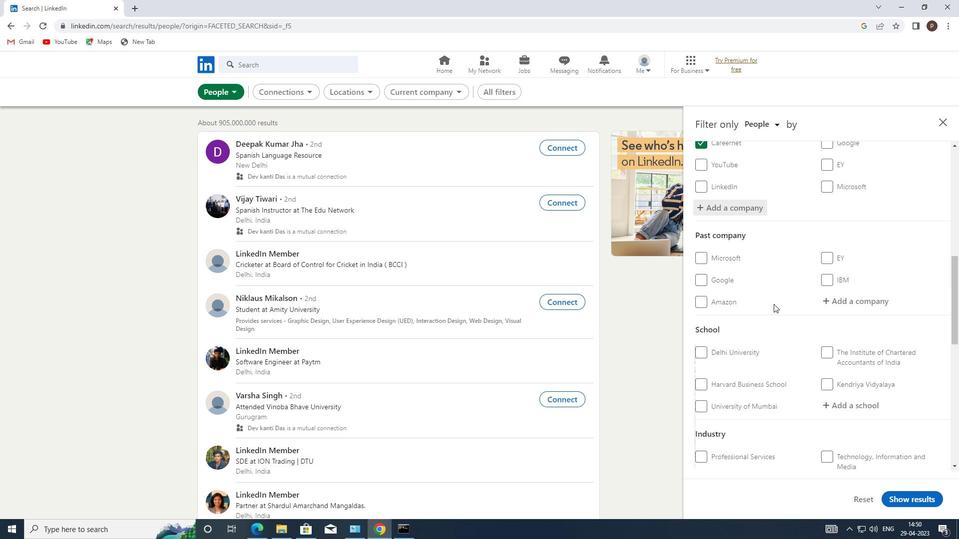 
Action: Mouse moved to (776, 308)
Screenshot: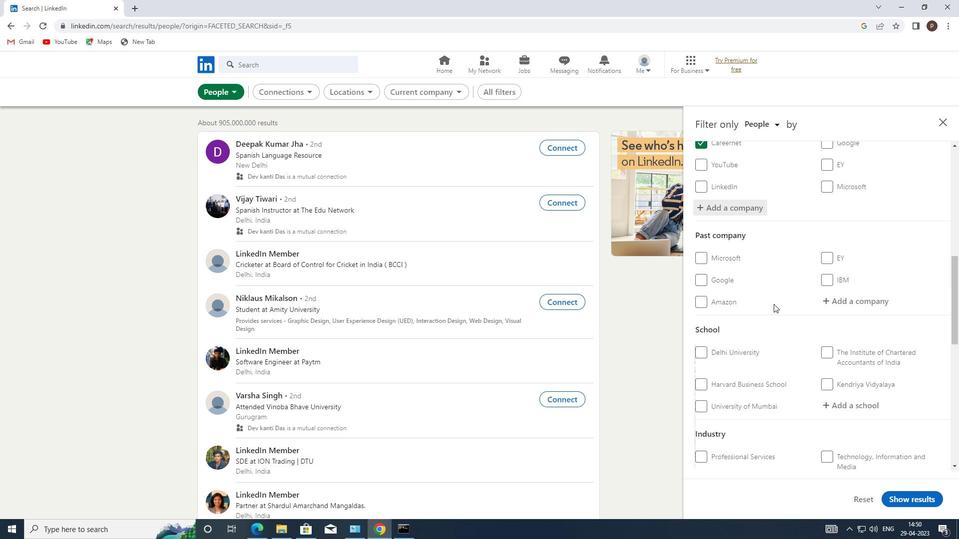 
Action: Mouse scrolled (776, 307) with delta (0, 0)
Screenshot: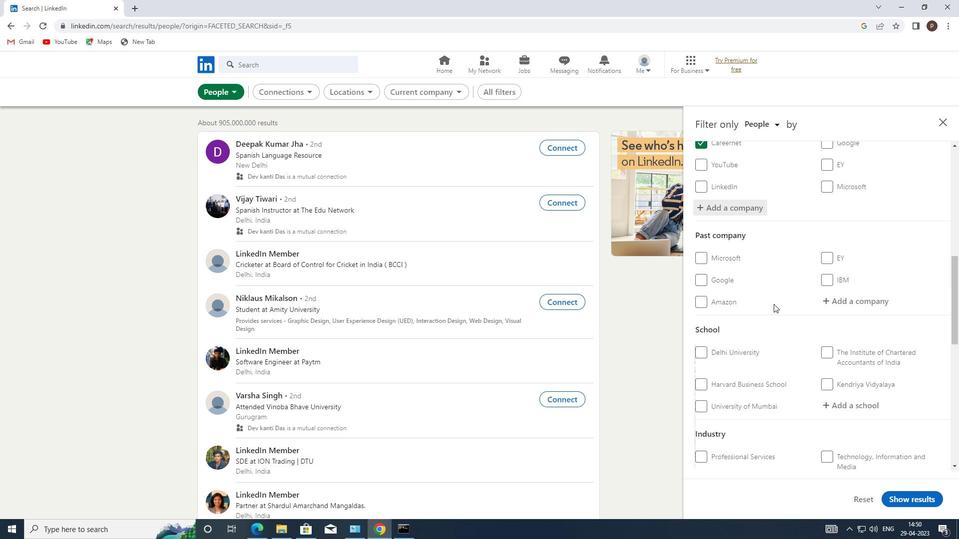 
Action: Mouse moved to (846, 309)
Screenshot: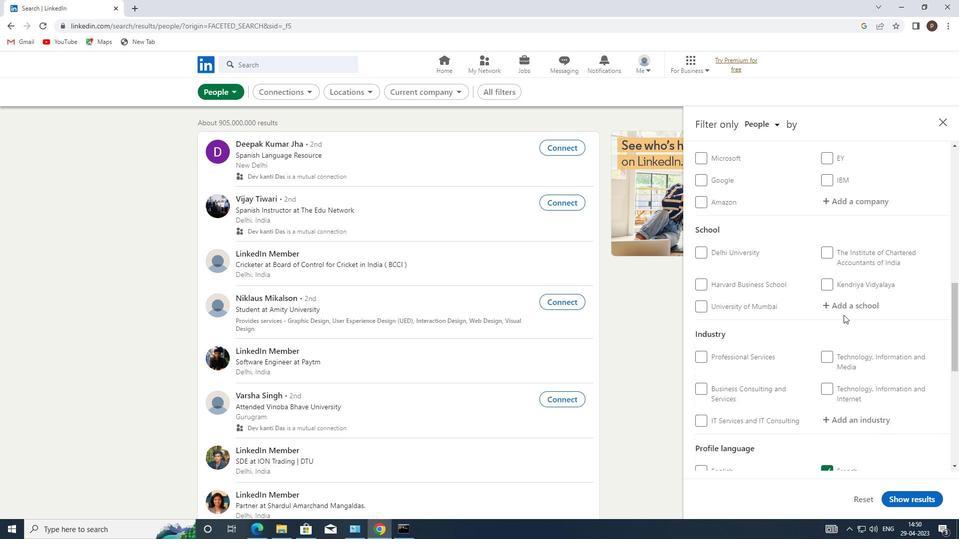 
Action: Mouse pressed left at (846, 309)
Screenshot: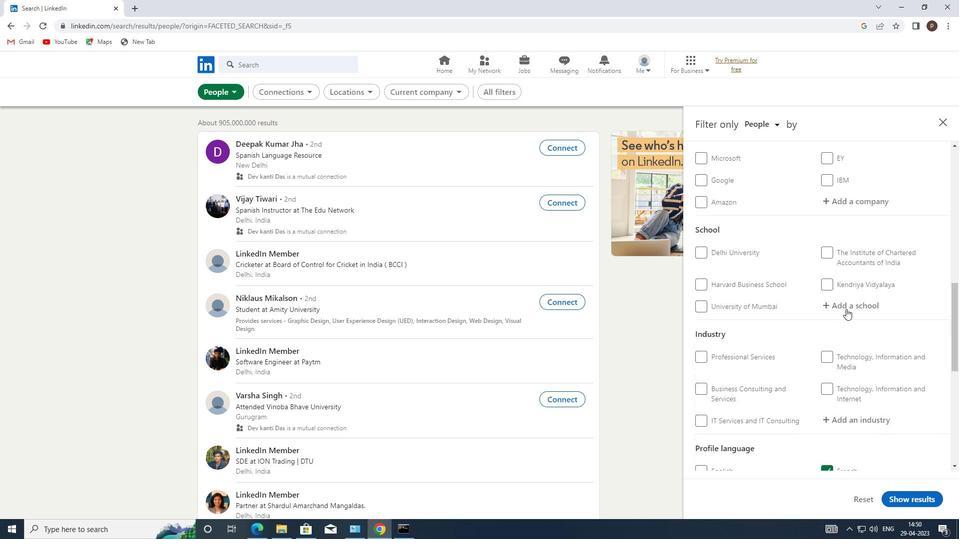 
Action: Mouse moved to (846, 307)
Screenshot: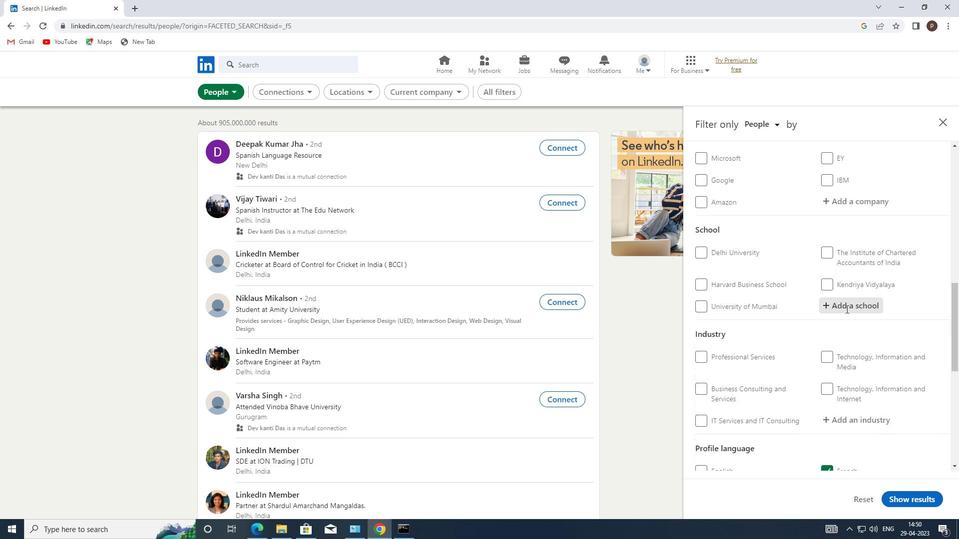 
Action: Mouse pressed left at (846, 307)
Screenshot: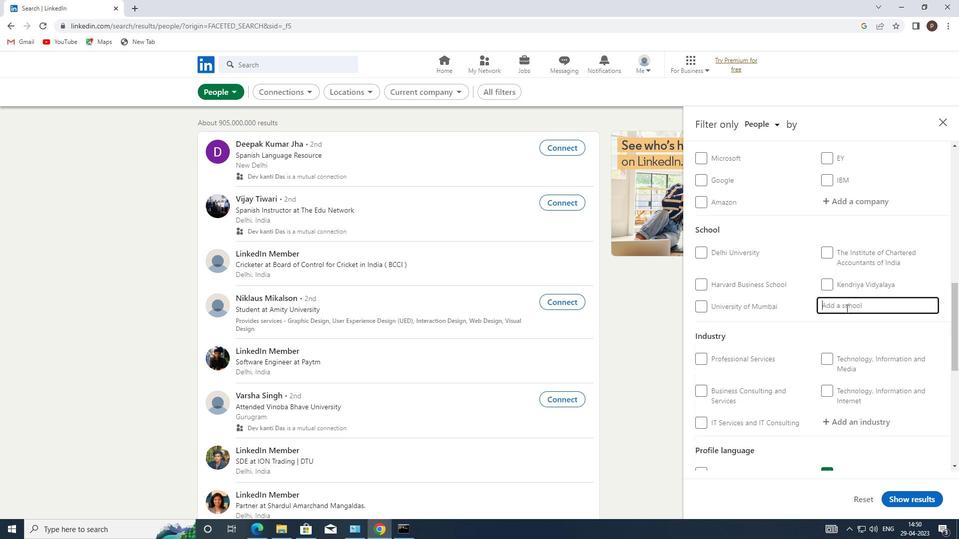 
Action: Key pressed <Key.caps_lock>H<Key.caps_lock>EMCHANDRAC<Key.backspace>
Screenshot: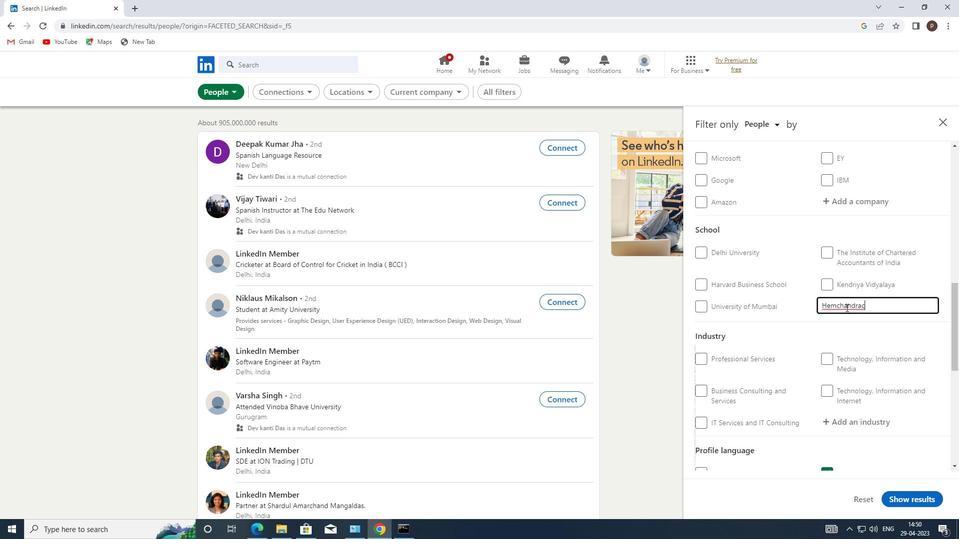
Action: Mouse moved to (821, 322)
Screenshot: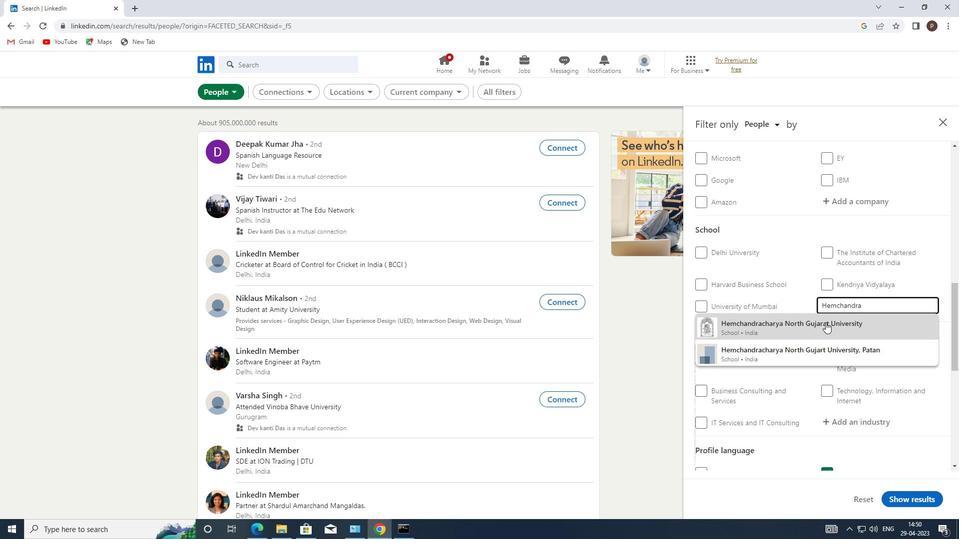 
Action: Mouse pressed left at (821, 322)
Screenshot: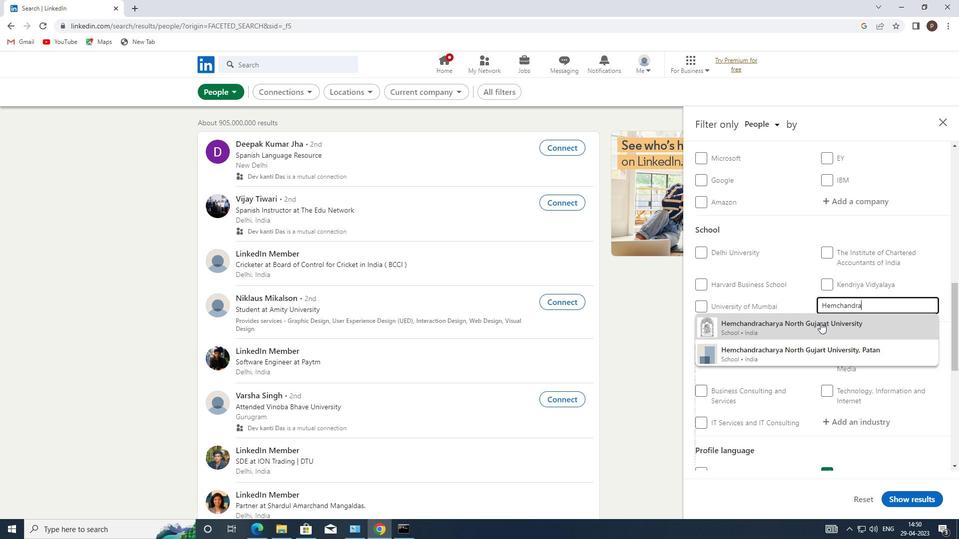 
Action: Mouse moved to (794, 312)
Screenshot: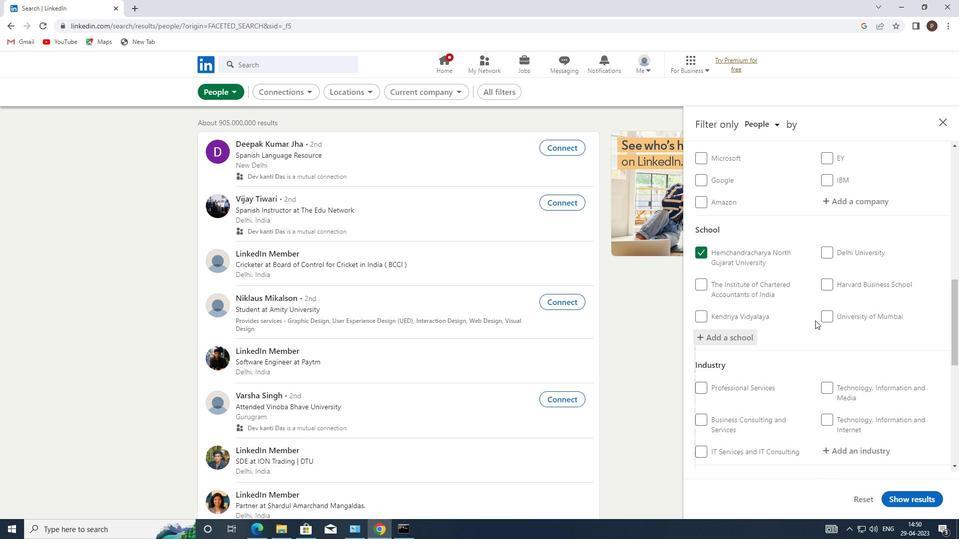 
Action: Mouse scrolled (794, 311) with delta (0, 0)
Screenshot: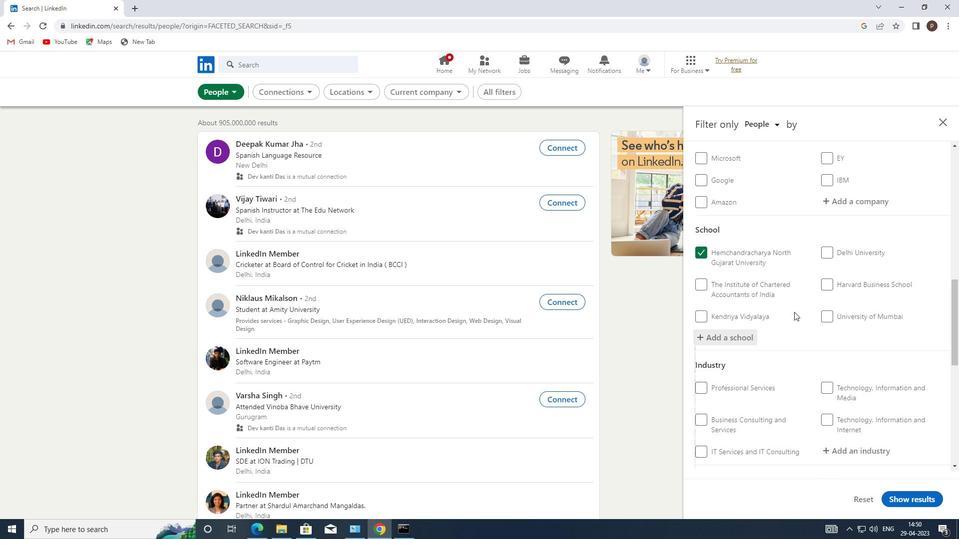 
Action: Mouse scrolled (794, 311) with delta (0, 0)
Screenshot: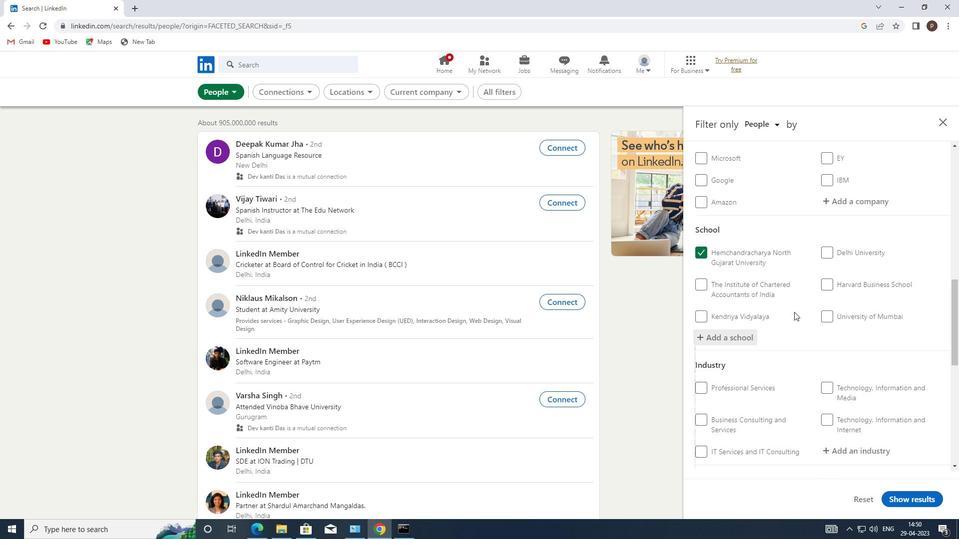 
Action: Mouse moved to (856, 352)
Screenshot: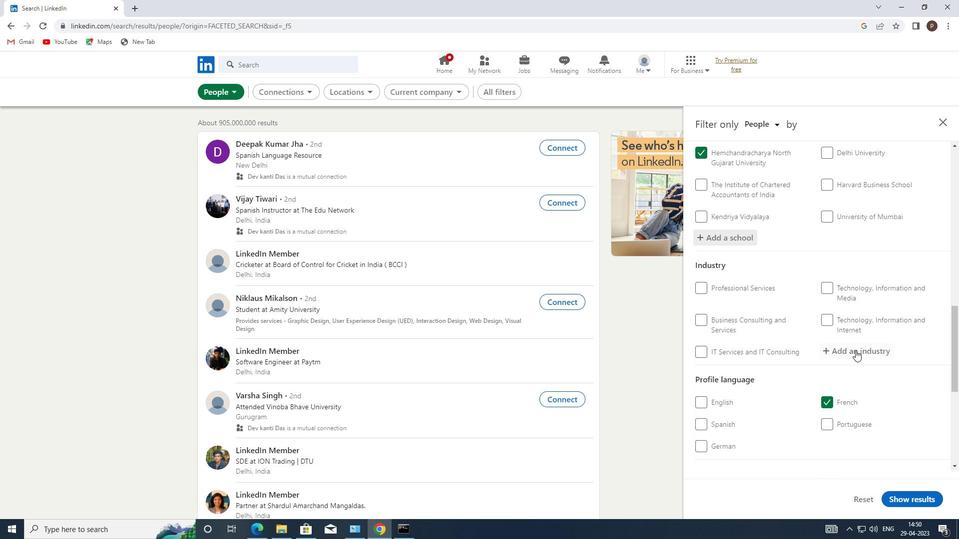 
Action: Mouse pressed left at (856, 352)
Screenshot: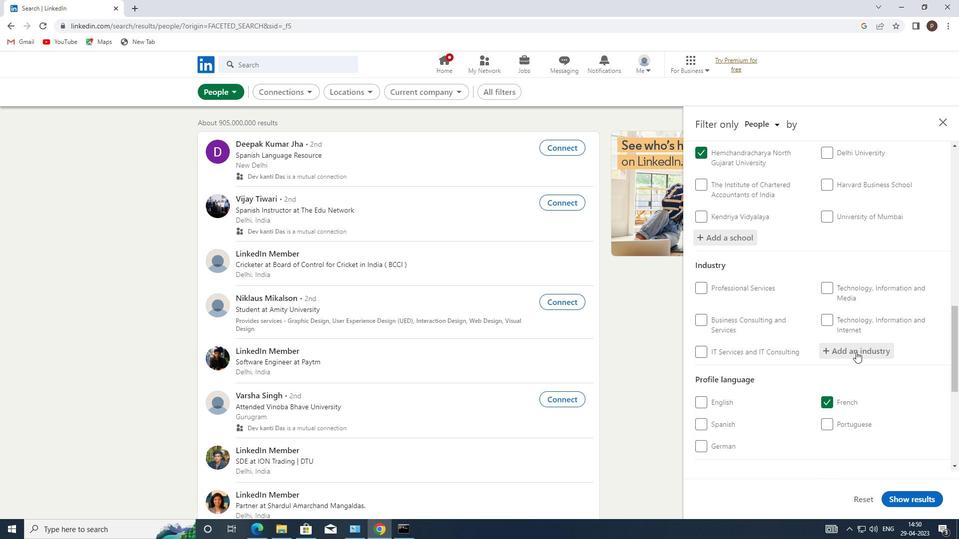 
Action: Mouse moved to (856, 352)
Screenshot: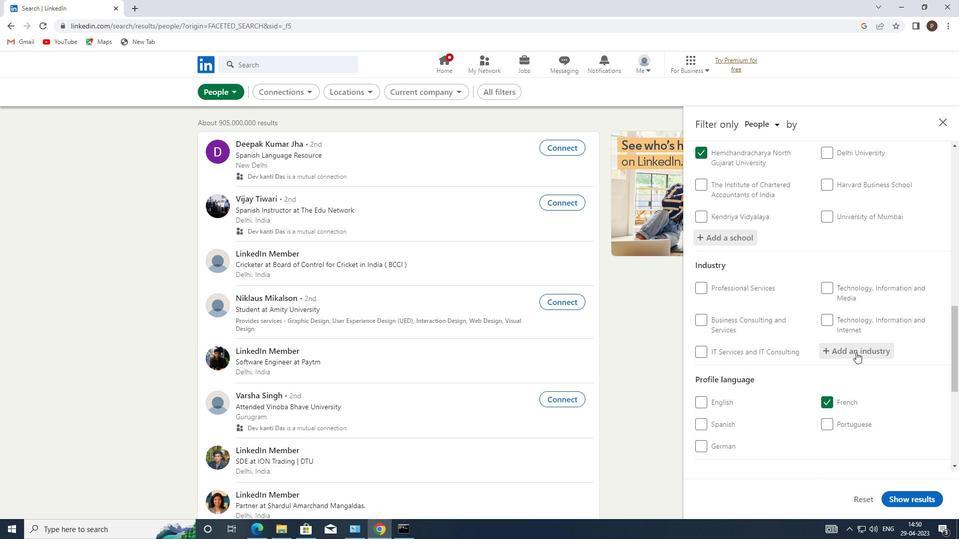 
Action: Mouse pressed left at (856, 352)
Screenshot: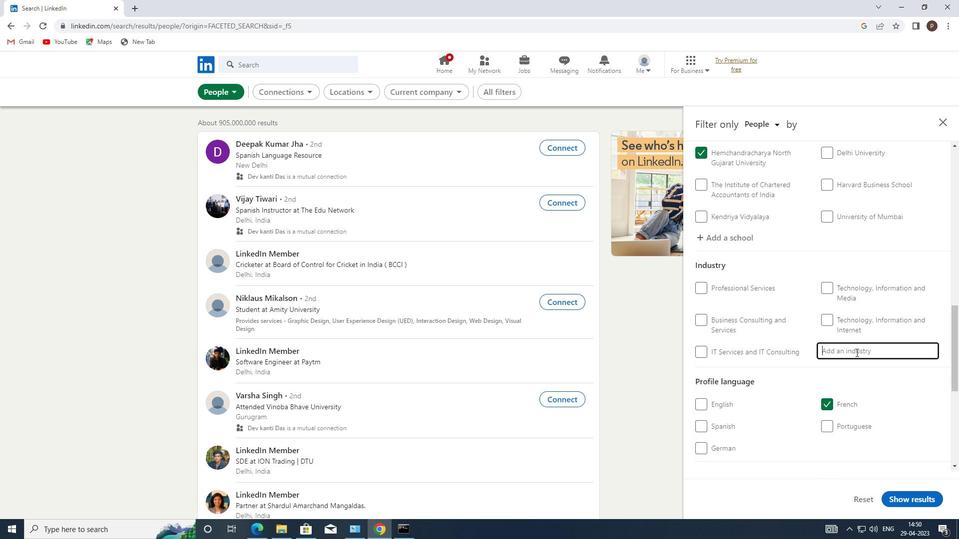
Action: Key pressed <Key.caps_lock>A<Key.caps_lock>IRLINE
Screenshot: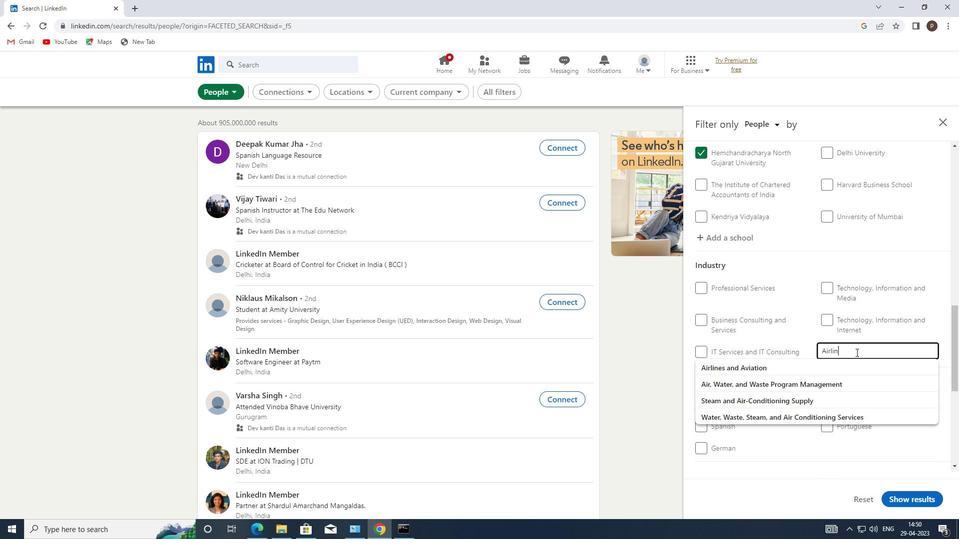 
Action: Mouse moved to (782, 372)
Screenshot: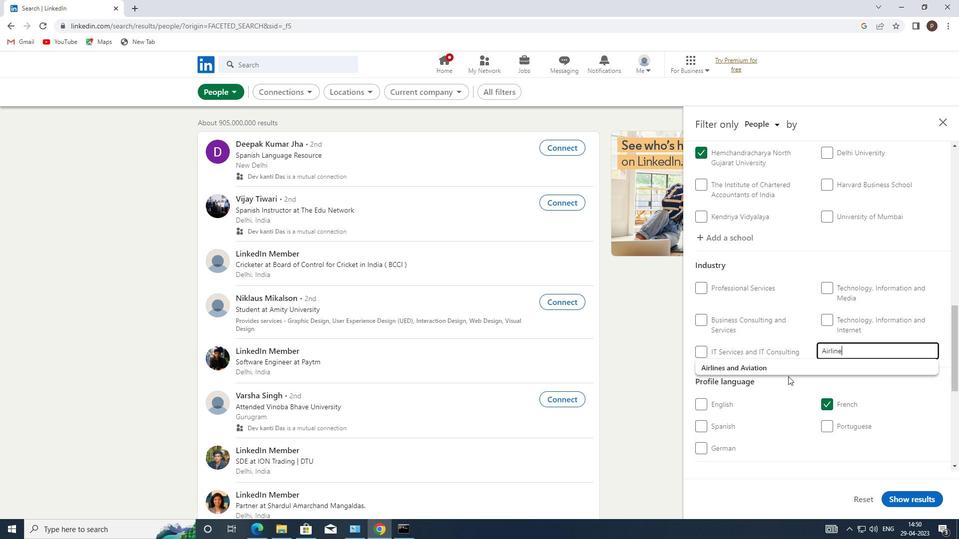 
Action: Mouse pressed left at (782, 372)
Screenshot: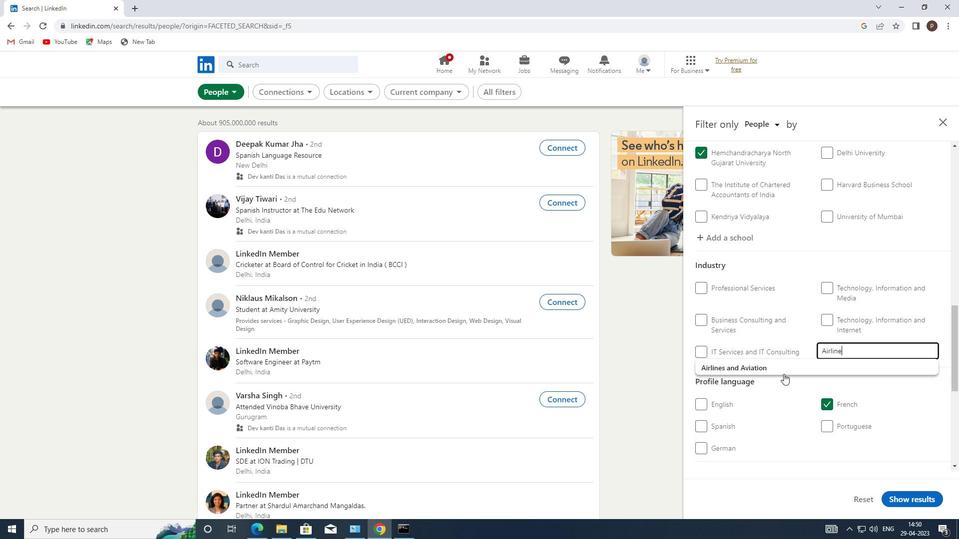 
Action: Mouse moved to (781, 372)
Screenshot: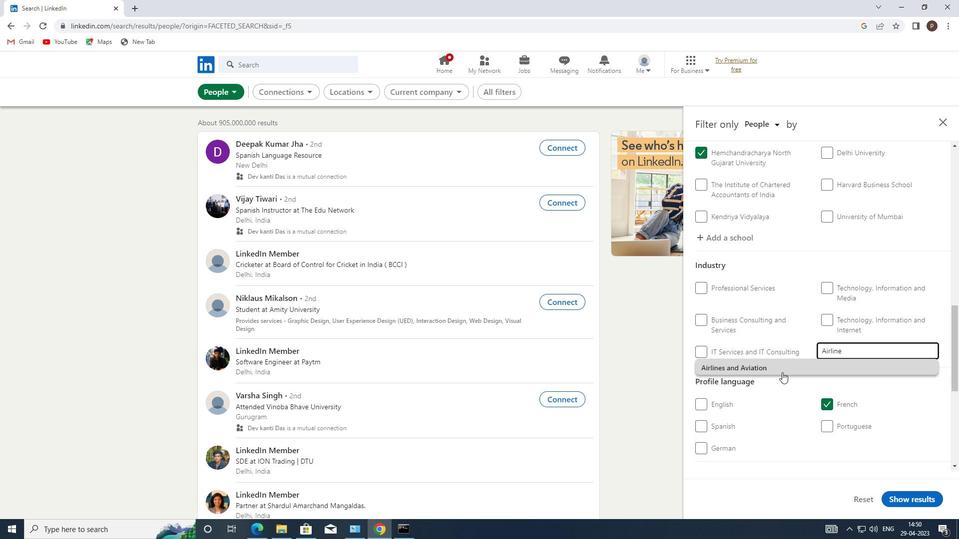 
Action: Mouse scrolled (781, 371) with delta (0, 0)
Screenshot: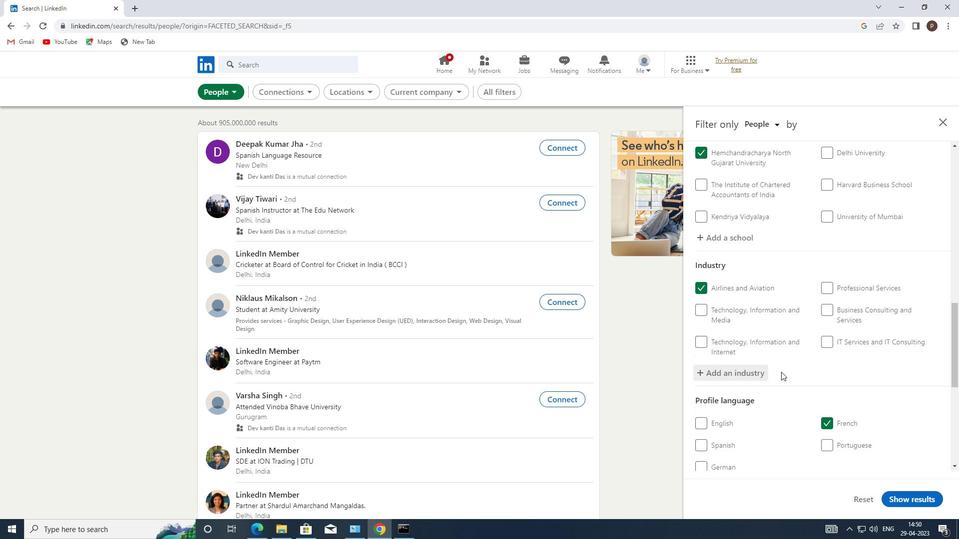 
Action: Mouse moved to (781, 372)
Screenshot: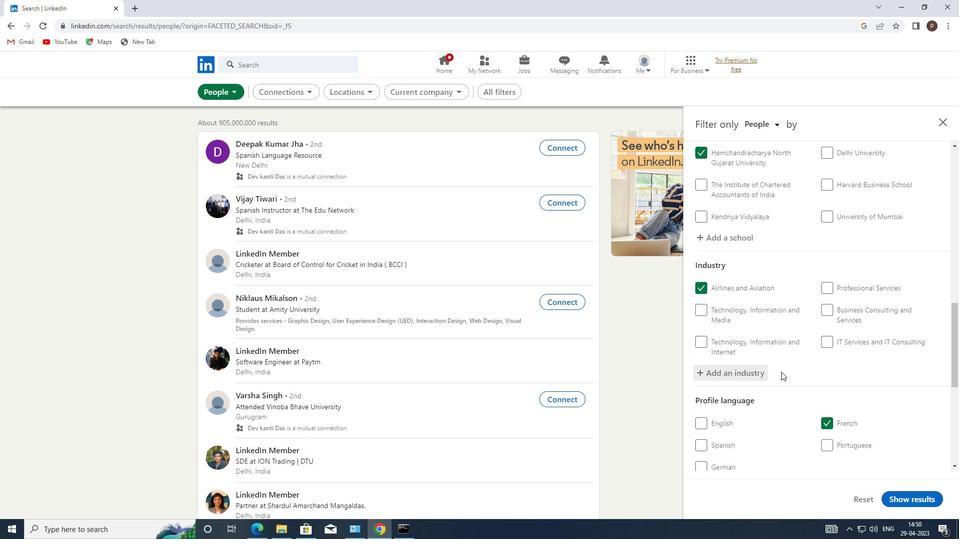 
Action: Mouse scrolled (781, 371) with delta (0, 0)
Screenshot: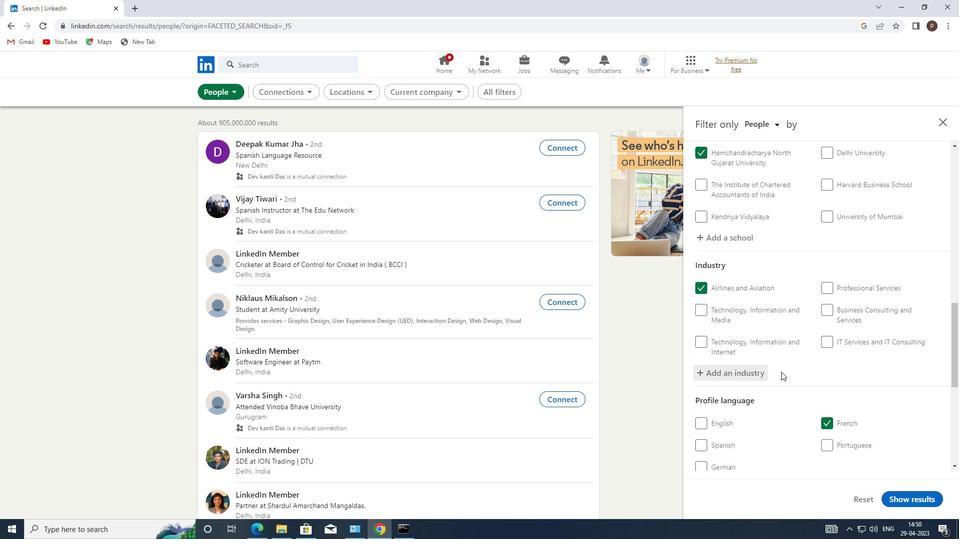
Action: Mouse scrolled (781, 371) with delta (0, 0)
Screenshot: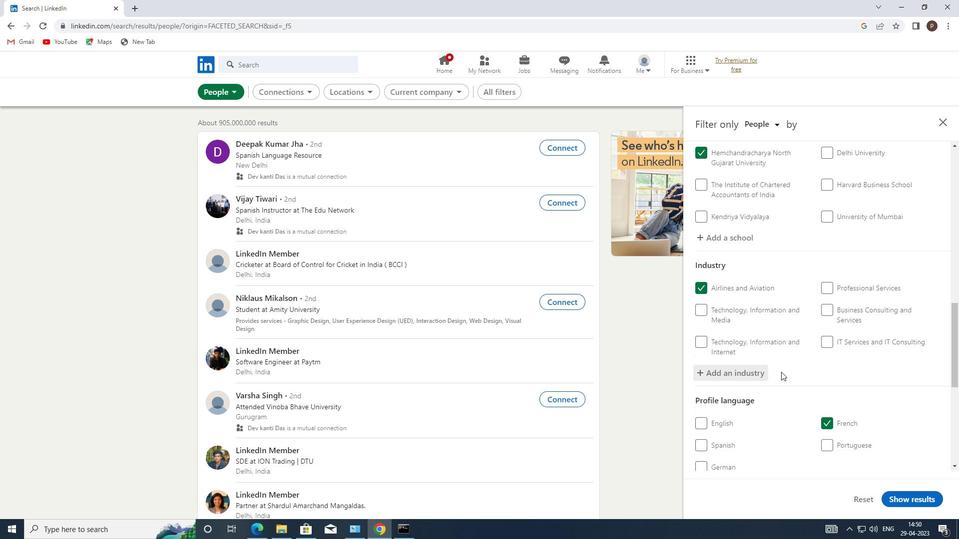 
Action: Mouse scrolled (781, 371) with delta (0, 0)
Screenshot: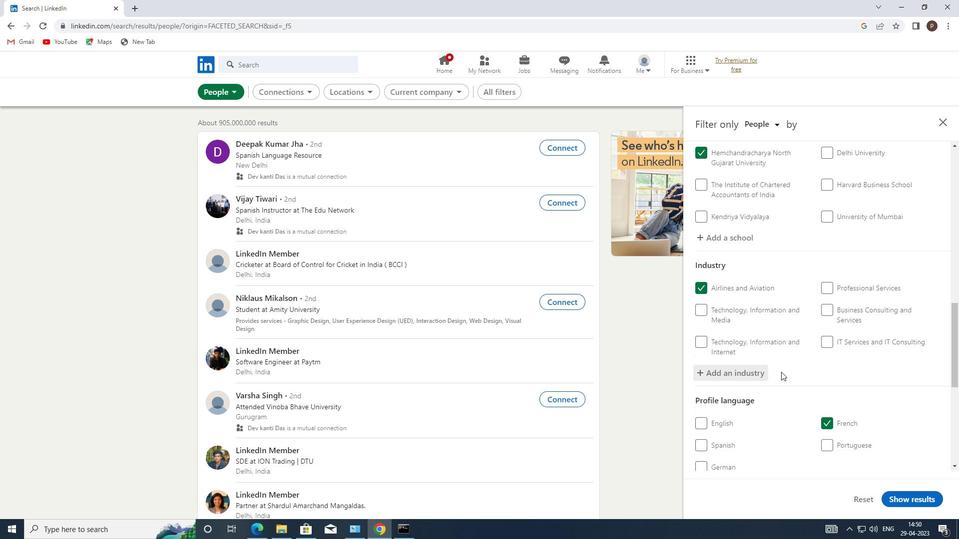 
Action: Mouse moved to (833, 432)
Screenshot: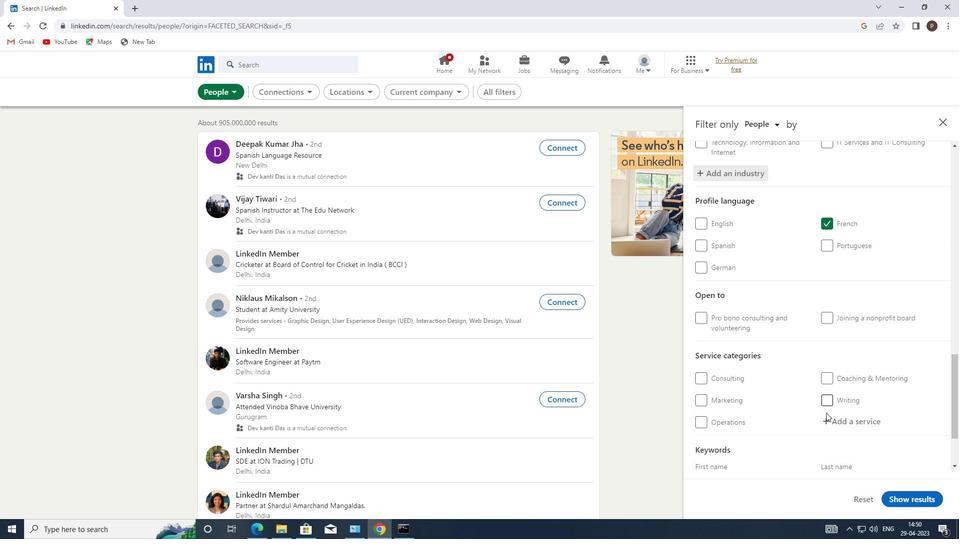 
Action: Mouse pressed left at (833, 432)
Screenshot: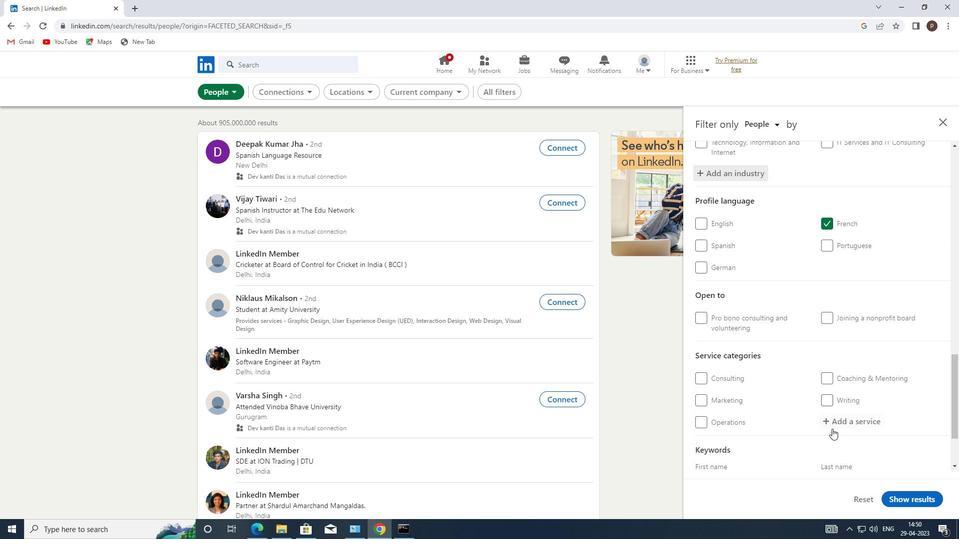 
Action: Mouse moved to (834, 427)
Screenshot: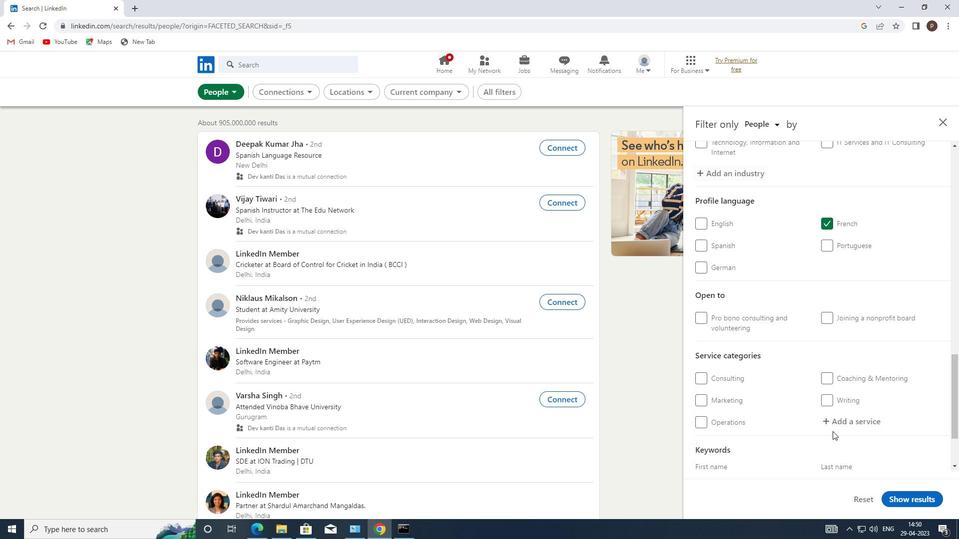 
Action: Mouse pressed left at (834, 427)
Screenshot: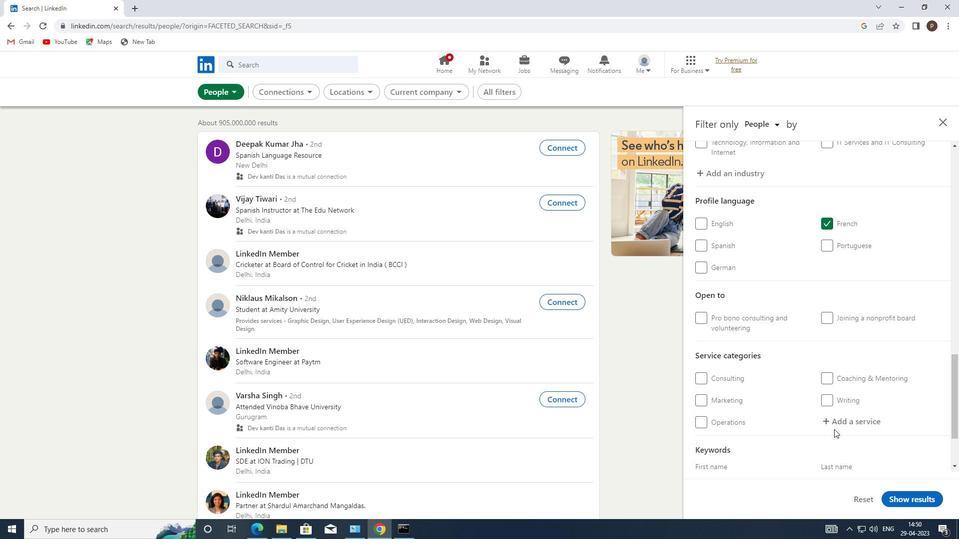 
Action: Mouse moved to (834, 426)
Screenshot: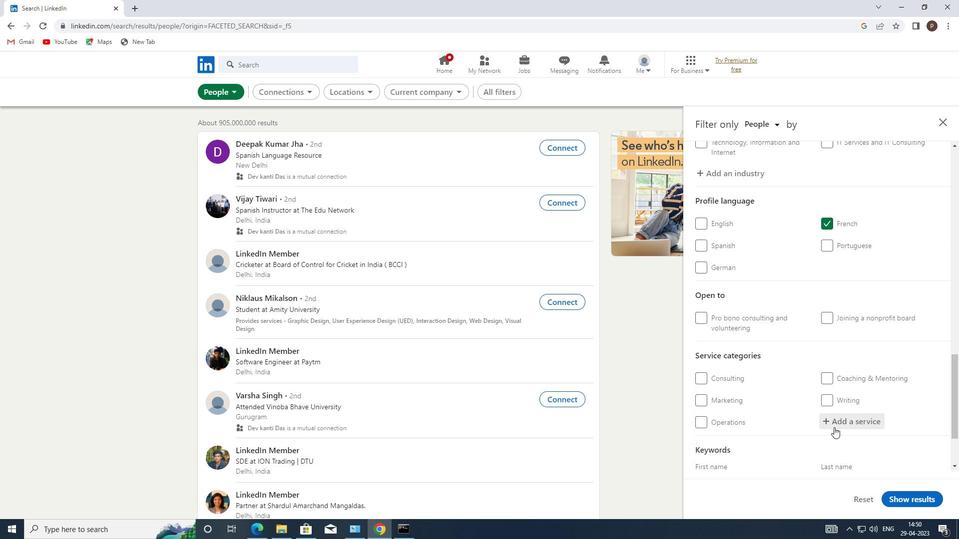 
Action: Mouse pressed left at (834, 426)
Screenshot: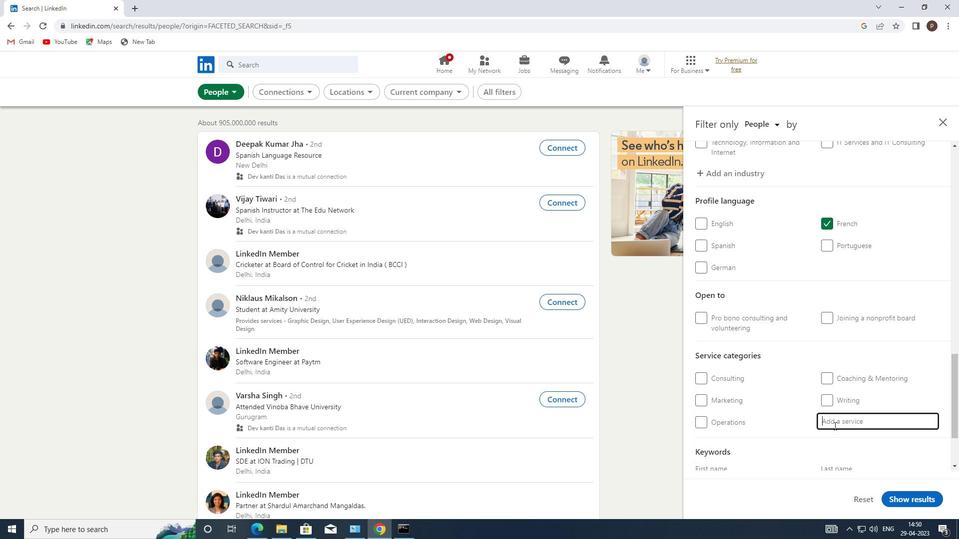 
Action: Key pressed <Key.caps_lock>I<Key.caps_lock>NFORMATION
Screenshot: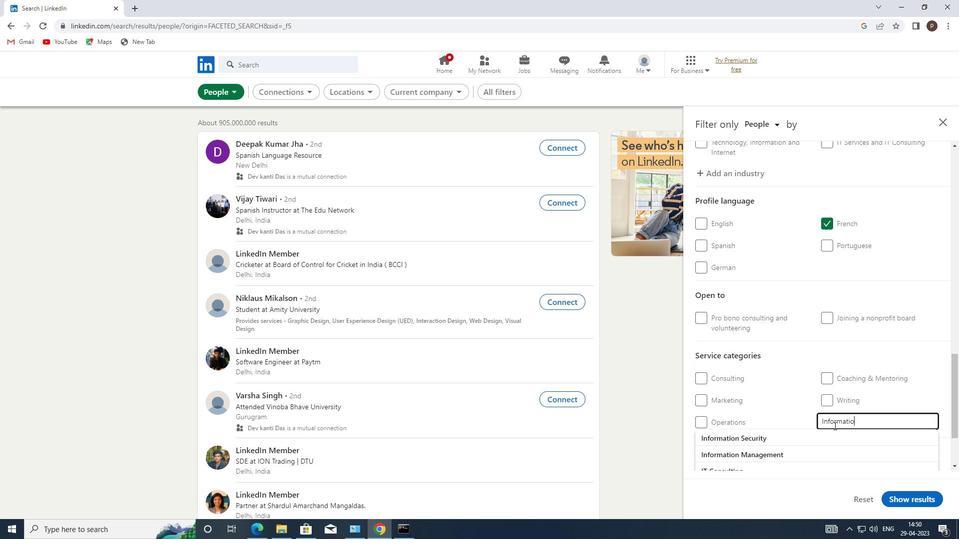 
Action: Mouse moved to (780, 434)
Screenshot: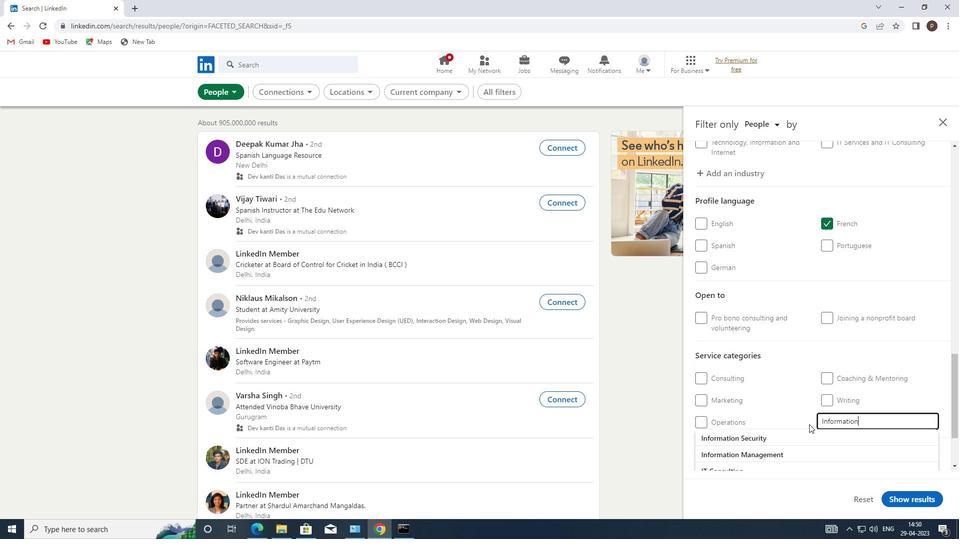 
Action: Mouse pressed left at (780, 434)
Screenshot: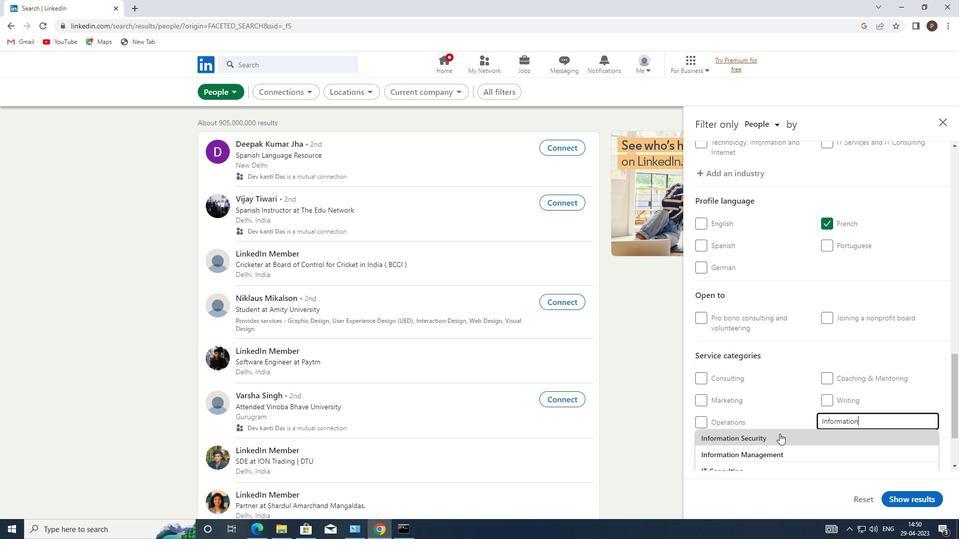 
Action: Mouse moved to (782, 421)
Screenshot: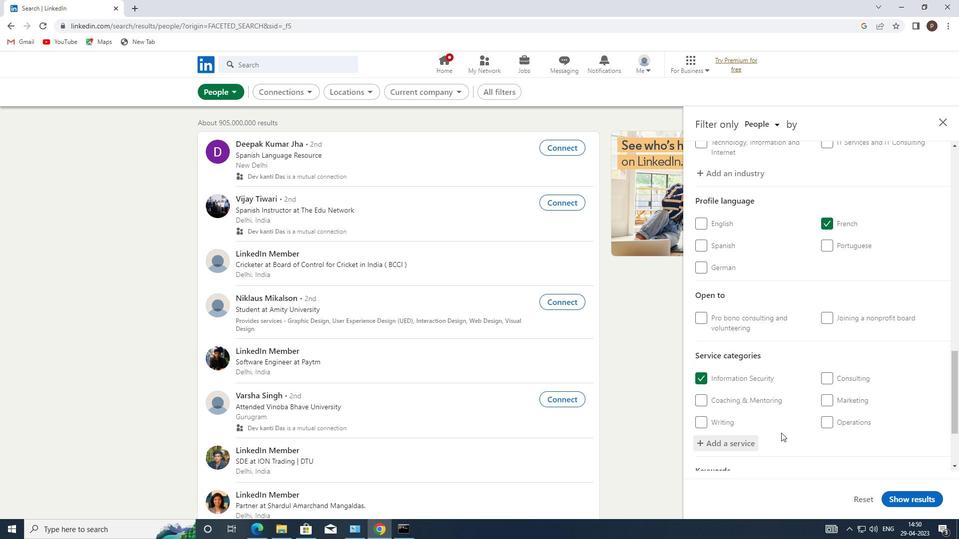 
Action: Mouse scrolled (782, 421) with delta (0, 0)
Screenshot: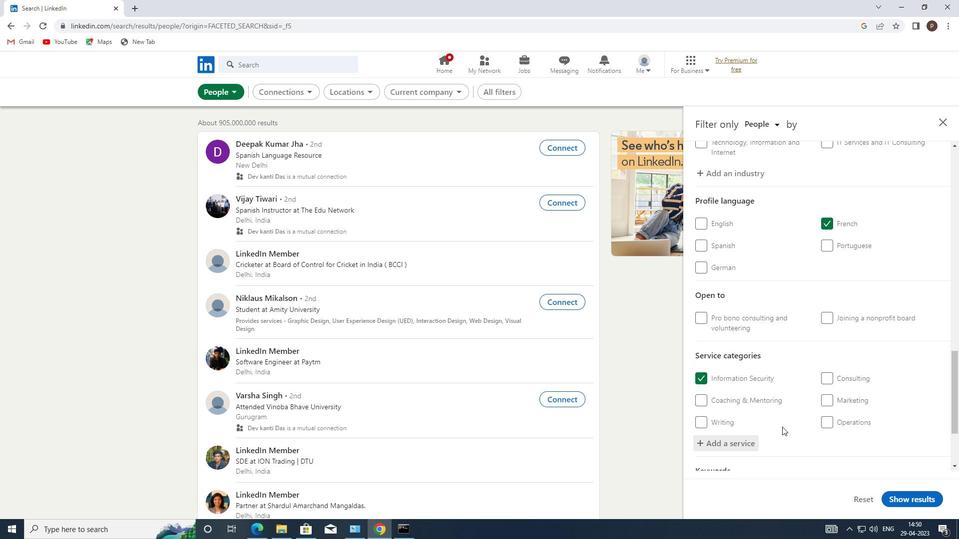 
Action: Mouse scrolled (782, 421) with delta (0, 0)
Screenshot: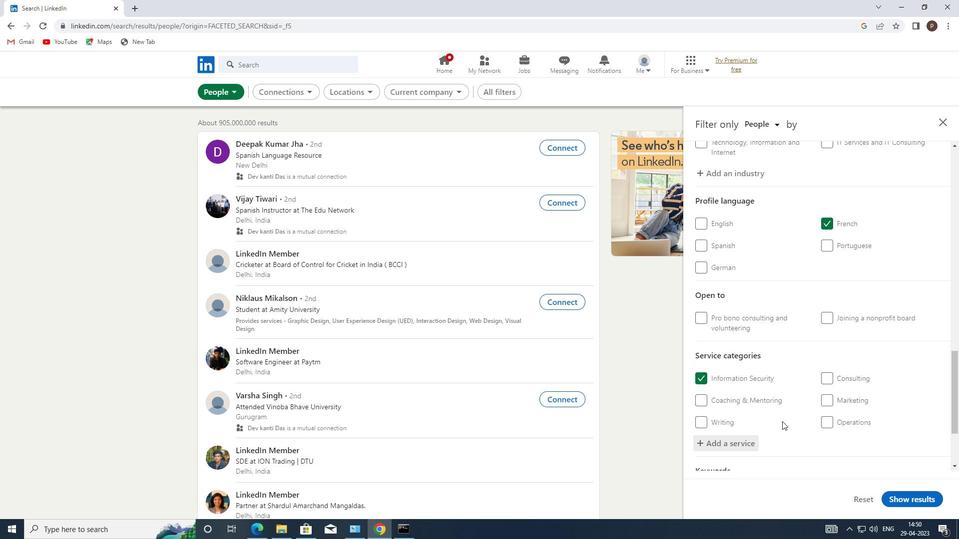 
Action: Mouse scrolled (782, 421) with delta (0, 0)
Screenshot: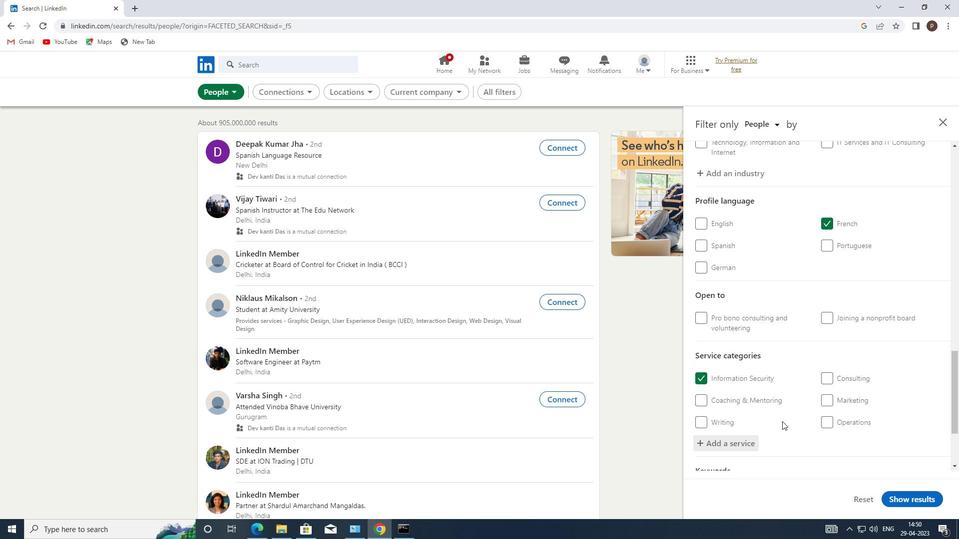 
Action: Mouse moved to (777, 416)
Screenshot: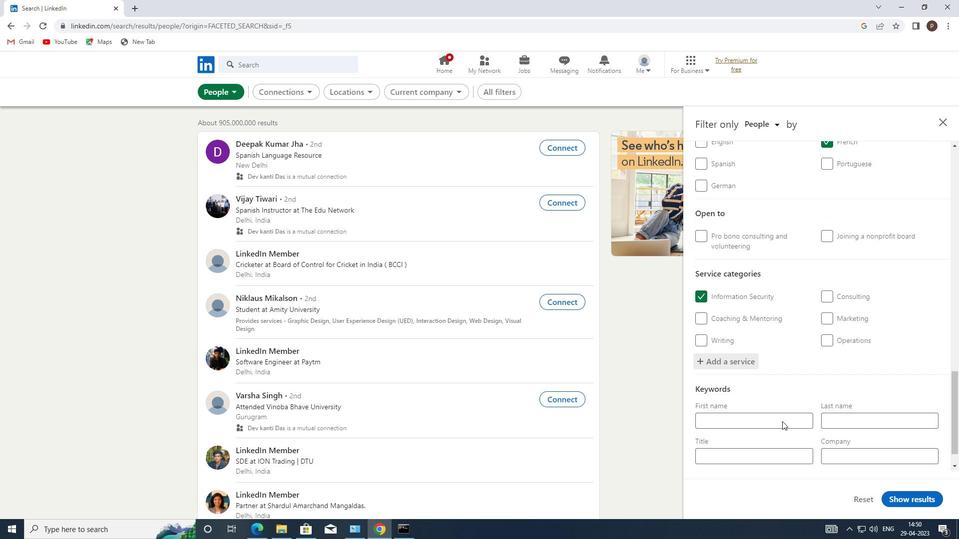
Action: Mouse scrolled (777, 416) with delta (0, 0)
Screenshot: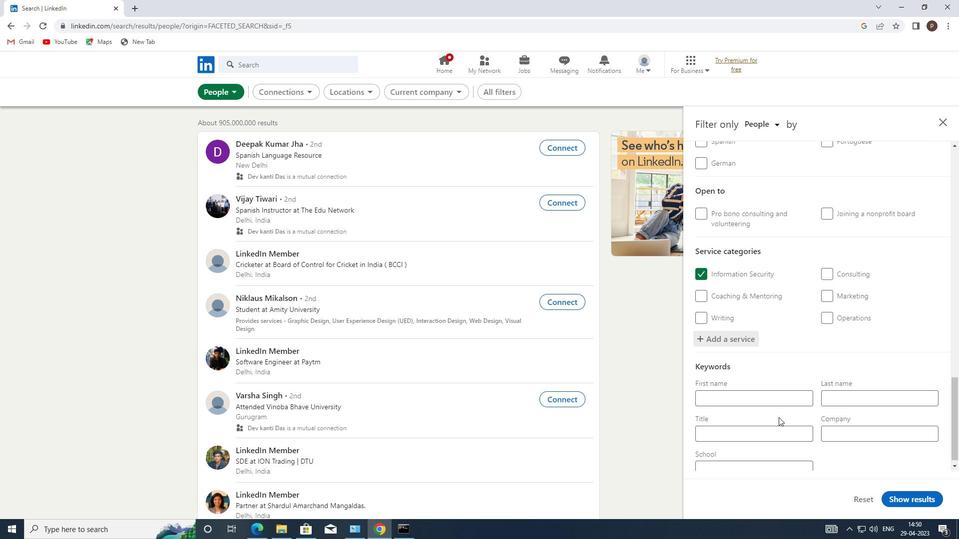 
Action: Mouse scrolled (777, 416) with delta (0, 0)
Screenshot: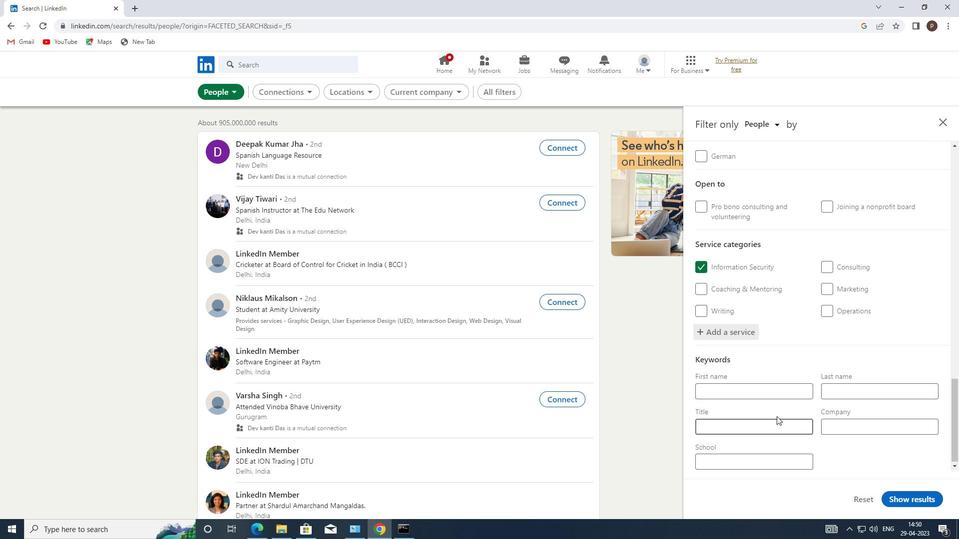 
Action: Mouse moved to (733, 425)
Screenshot: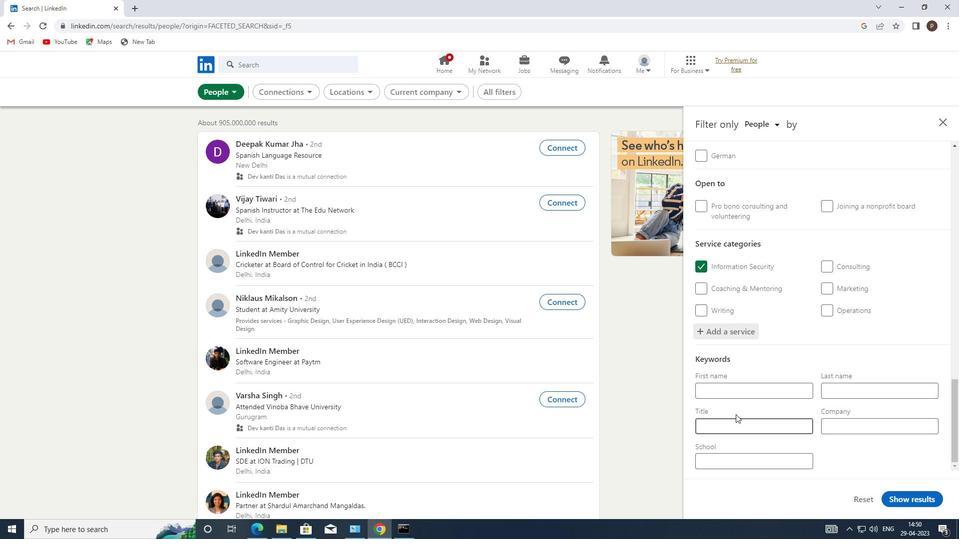 
Action: Mouse pressed left at (733, 425)
Screenshot: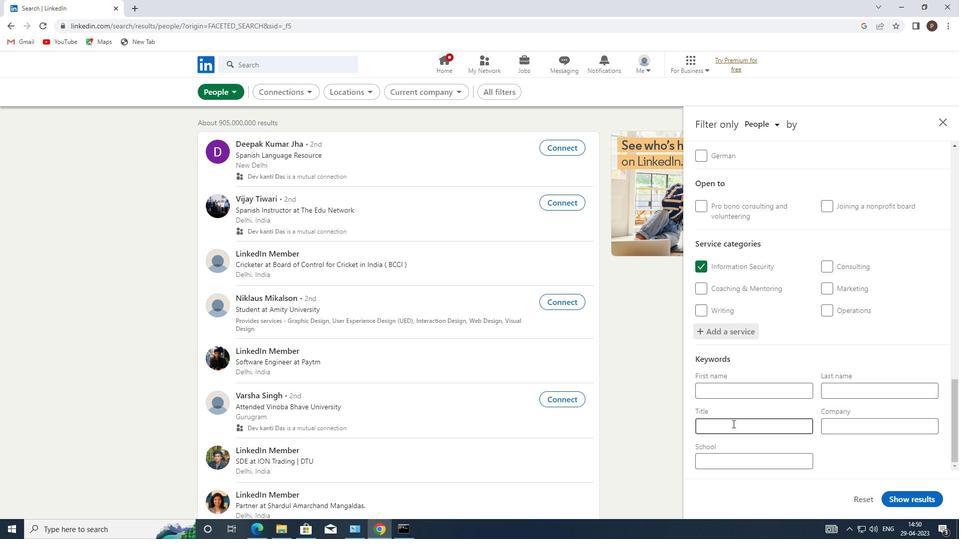 
Action: Key pressed <Key.caps_lock>
Screenshot: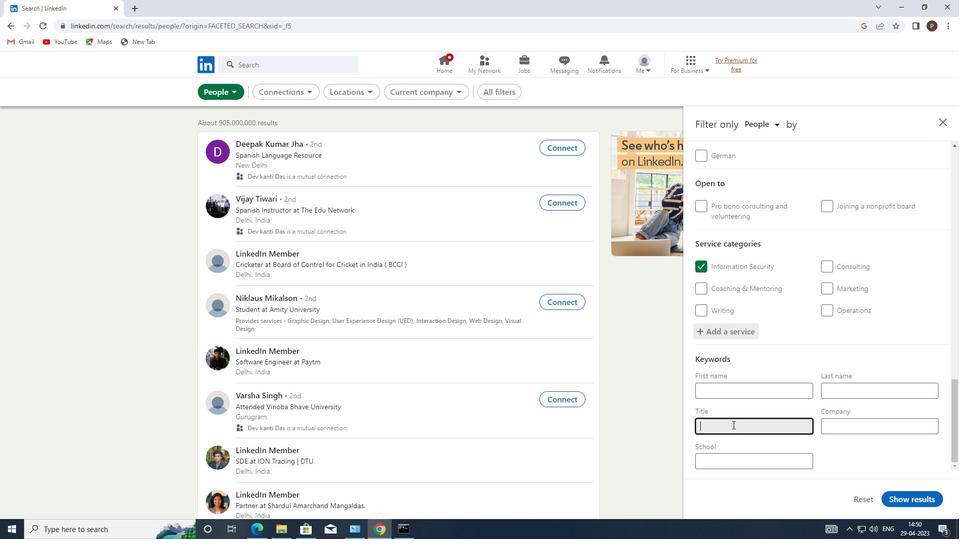 
Action: Mouse moved to (733, 425)
Screenshot: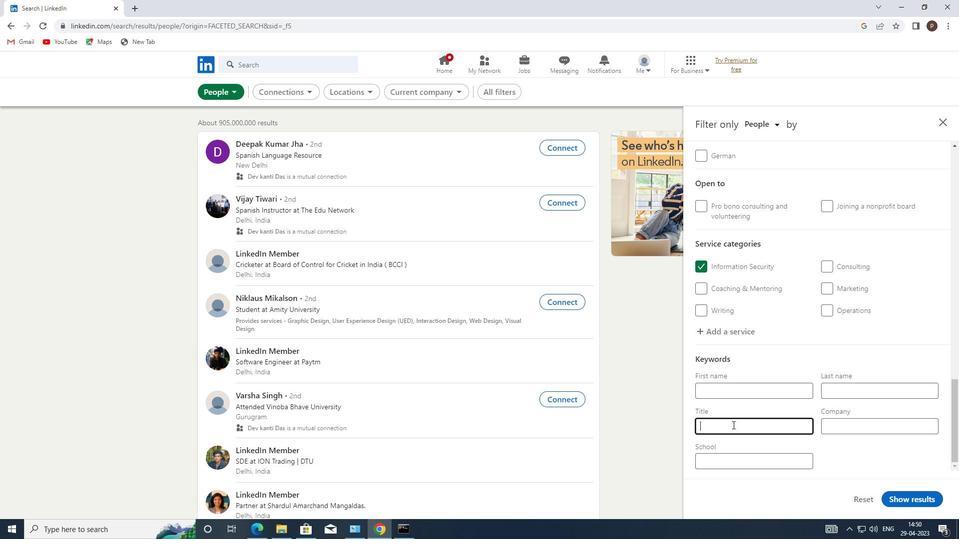 
Action: Key pressed T<Key.caps_lock>ITLE<Key.space><Key.caps_lock>A<Key.caps_lock>NALYST<Key.space>
Screenshot: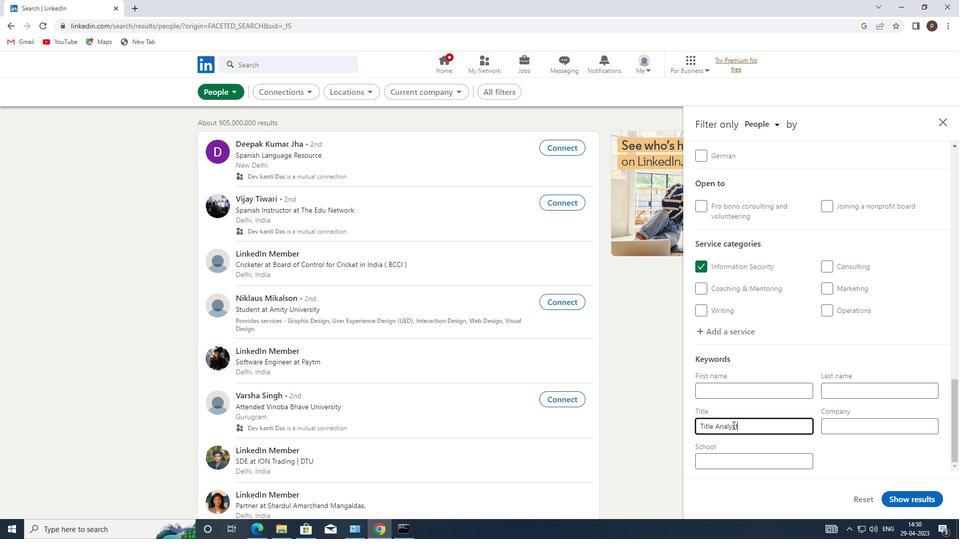 
Action: Mouse moved to (901, 495)
Screenshot: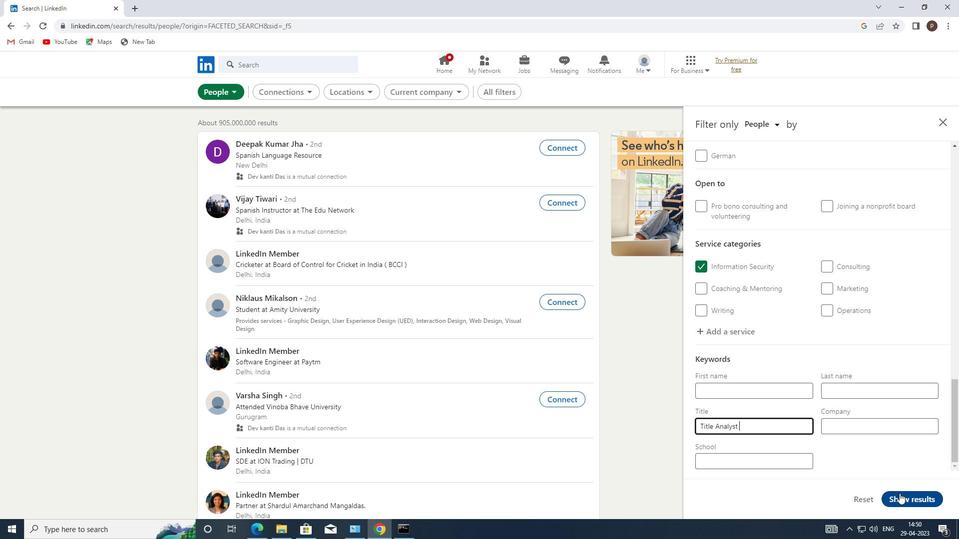 
Action: Mouse pressed left at (901, 495)
Screenshot: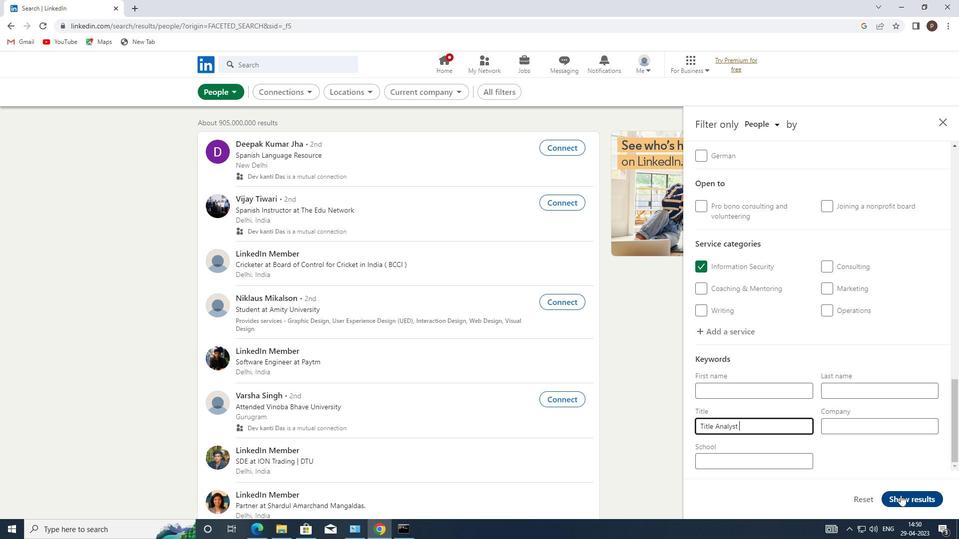 
